 Task: Create a rule when custom fields attachments is set to a date Less than 1 hours ago by me.
Action: Mouse moved to (1147, 92)
Screenshot: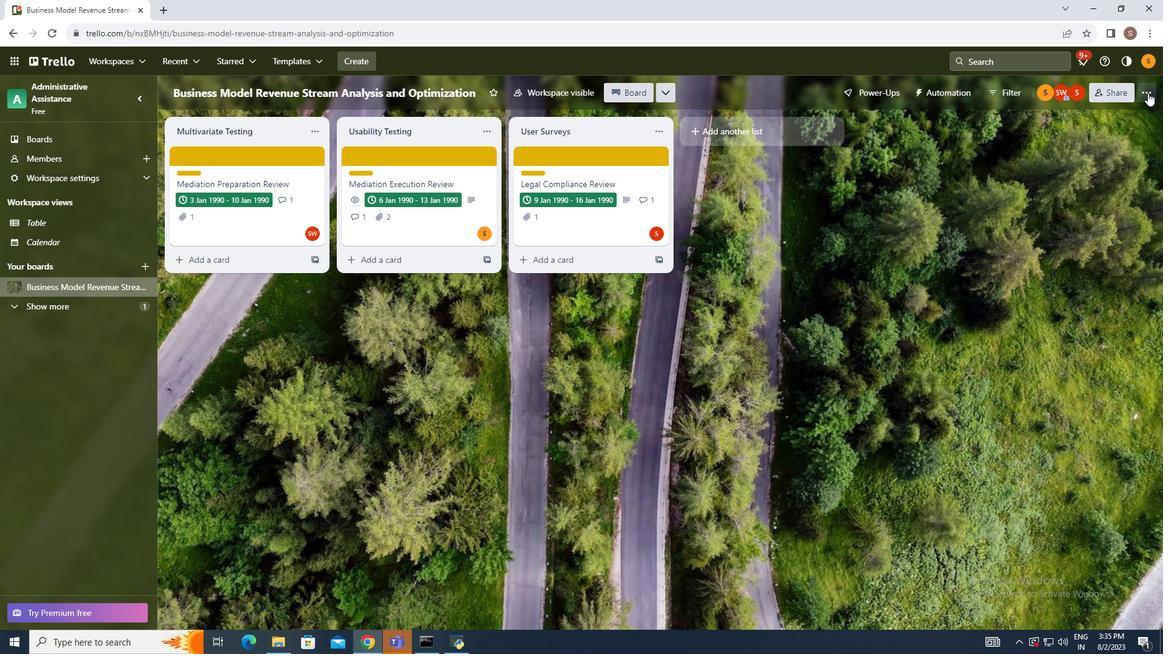 
Action: Mouse pressed left at (1147, 92)
Screenshot: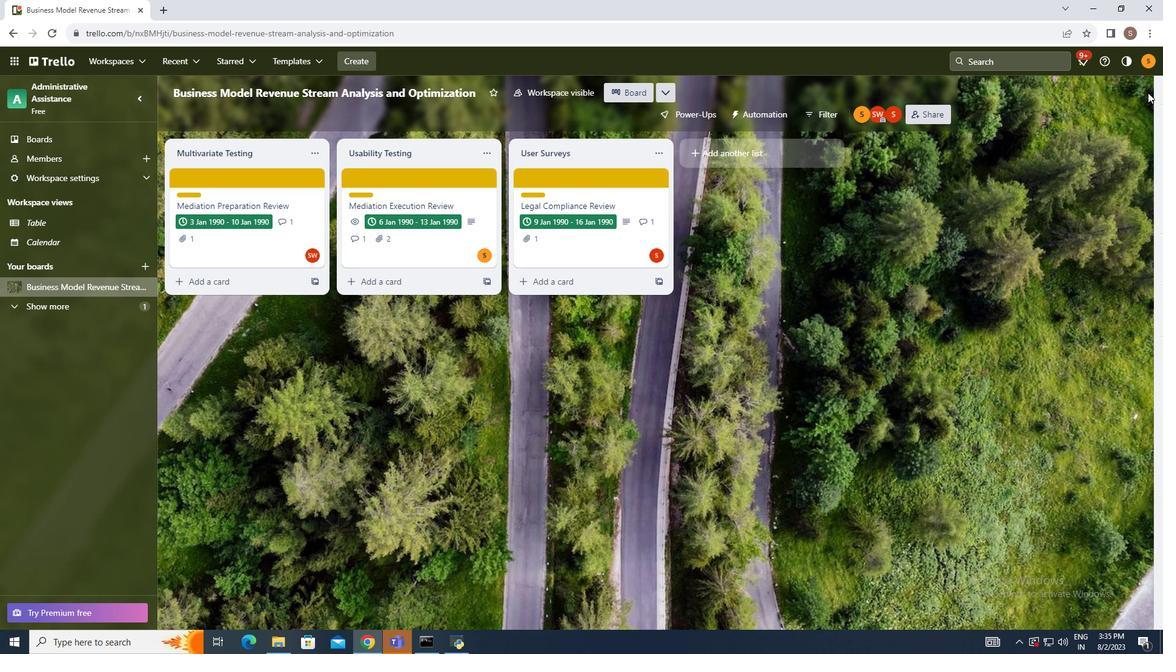 
Action: Mouse moved to (1060, 260)
Screenshot: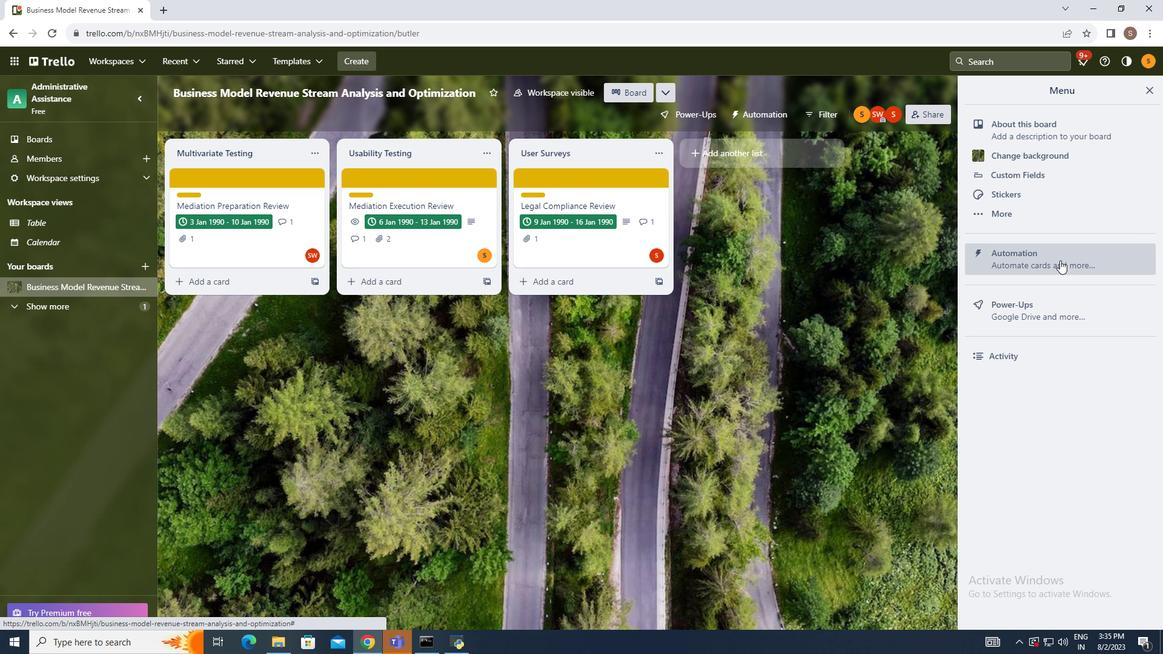 
Action: Mouse pressed left at (1060, 260)
Screenshot: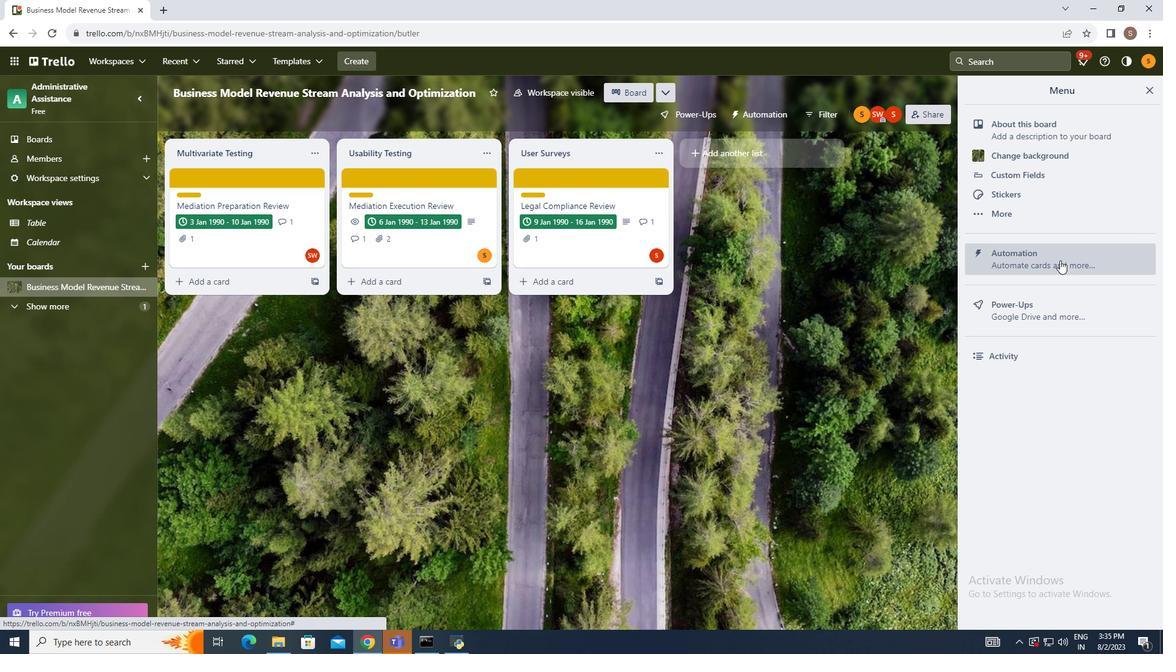 
Action: Mouse moved to (250, 216)
Screenshot: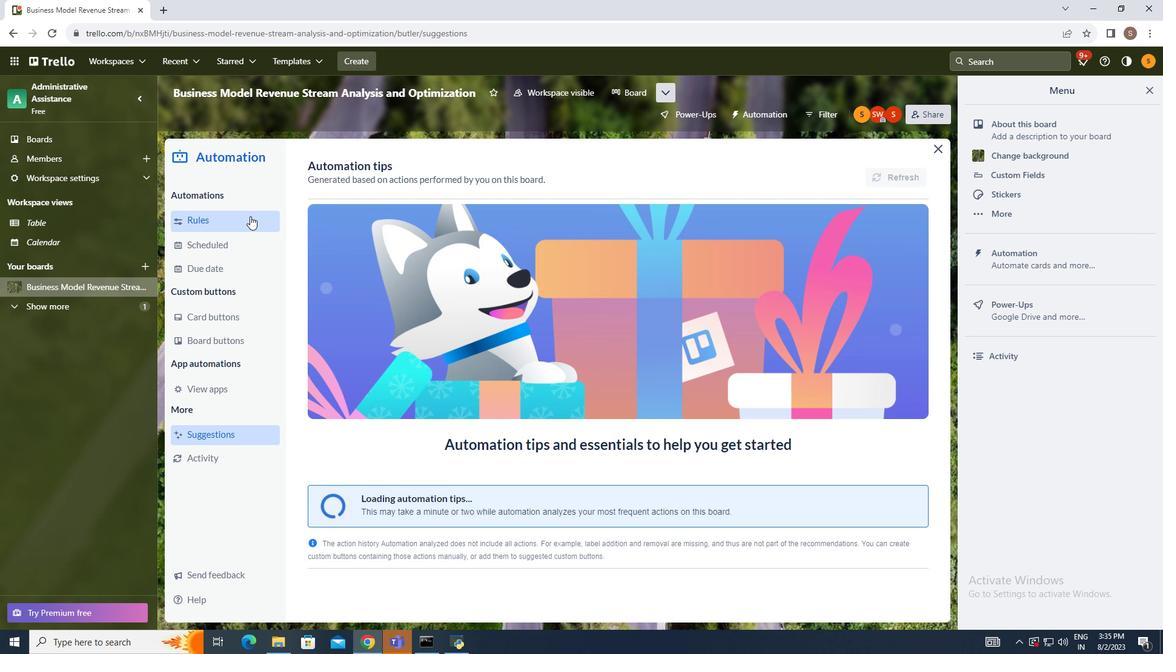 
Action: Mouse pressed left at (250, 216)
Screenshot: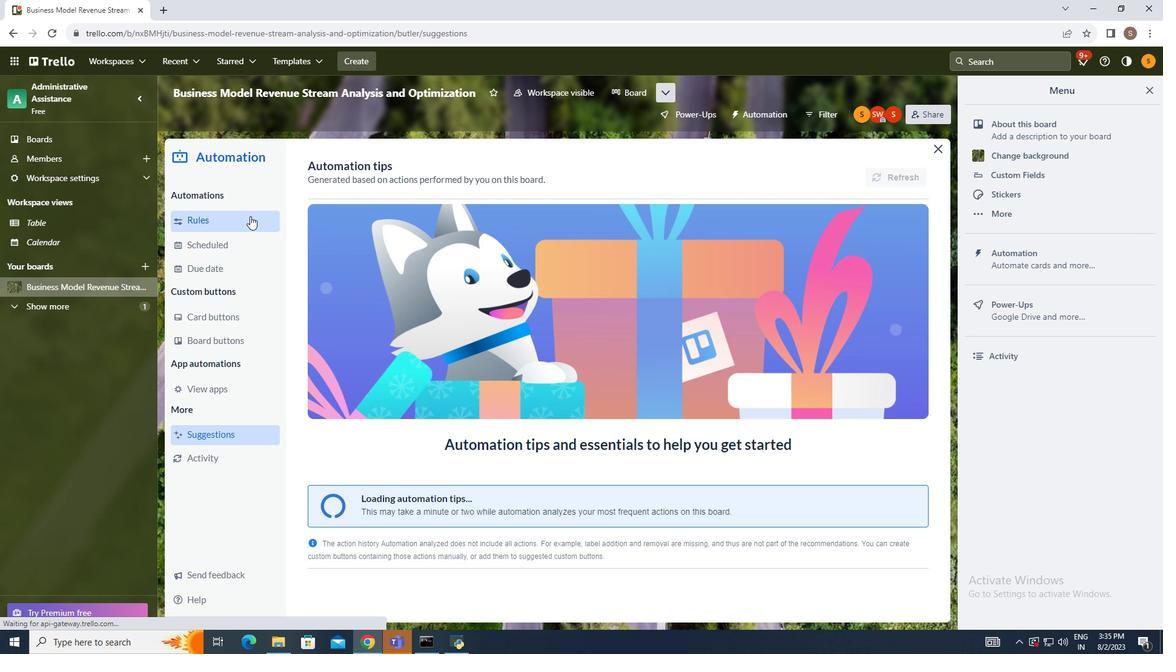 
Action: Mouse moved to (826, 168)
Screenshot: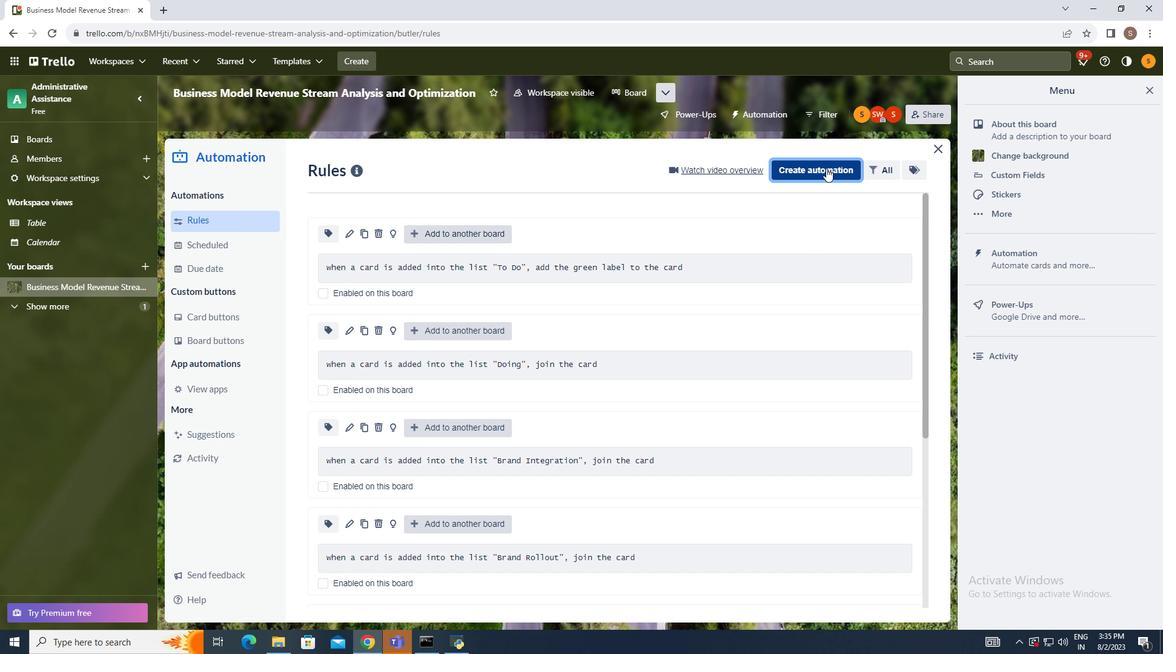 
Action: Mouse pressed left at (826, 168)
Screenshot: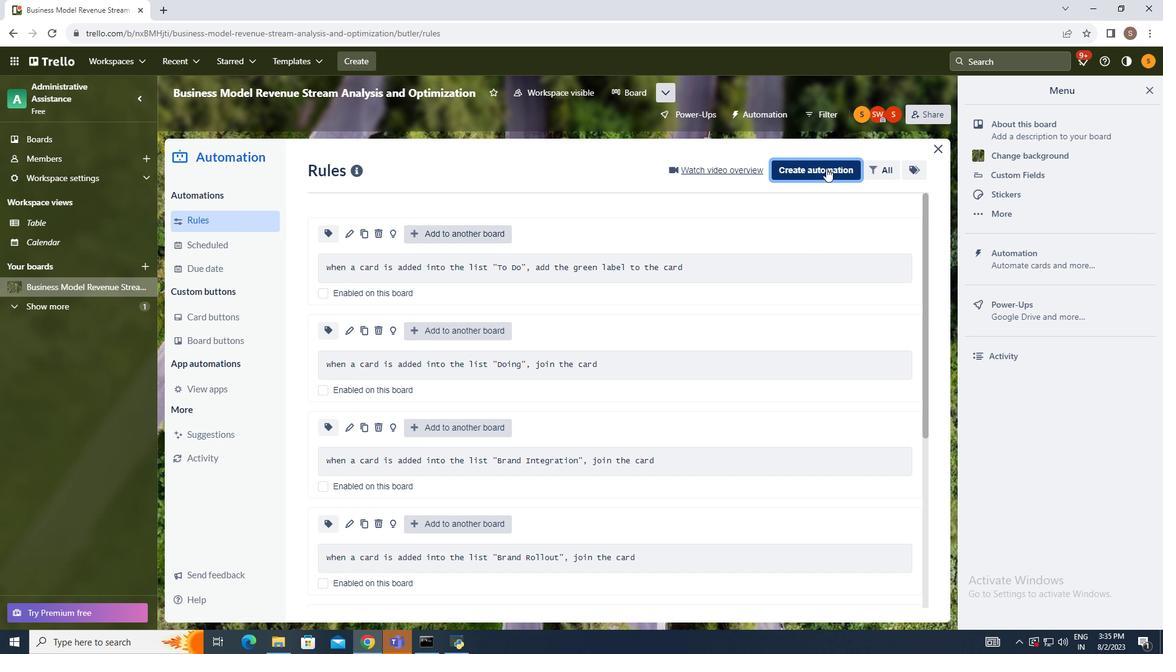 
Action: Mouse moved to (626, 287)
Screenshot: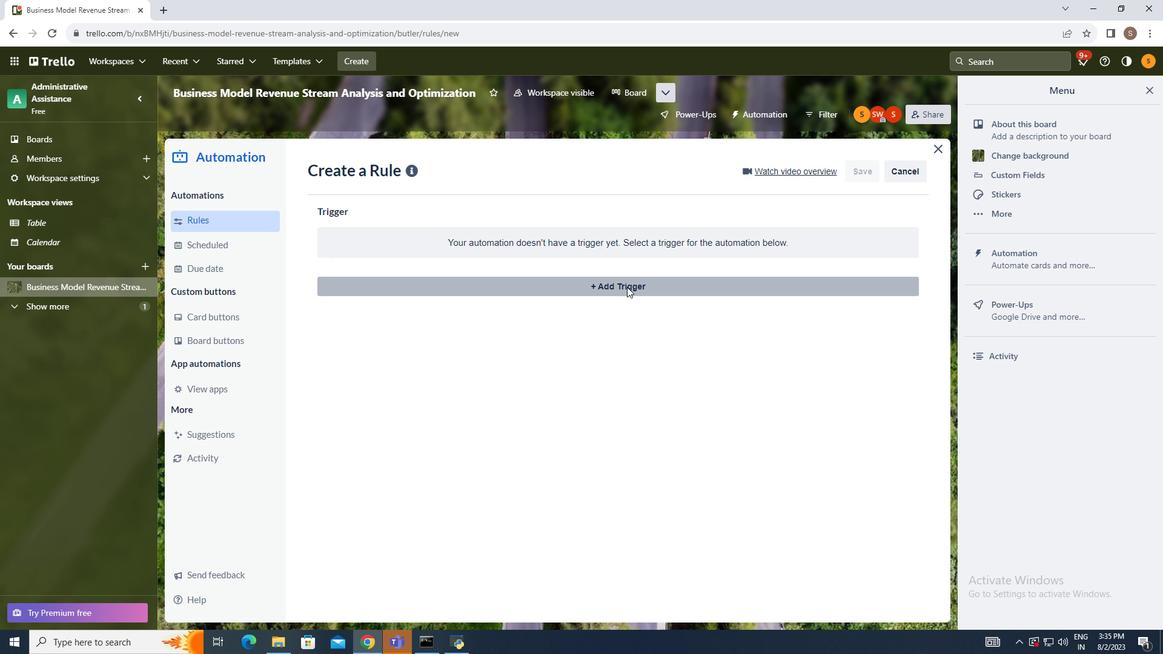 
Action: Mouse pressed left at (626, 287)
Screenshot: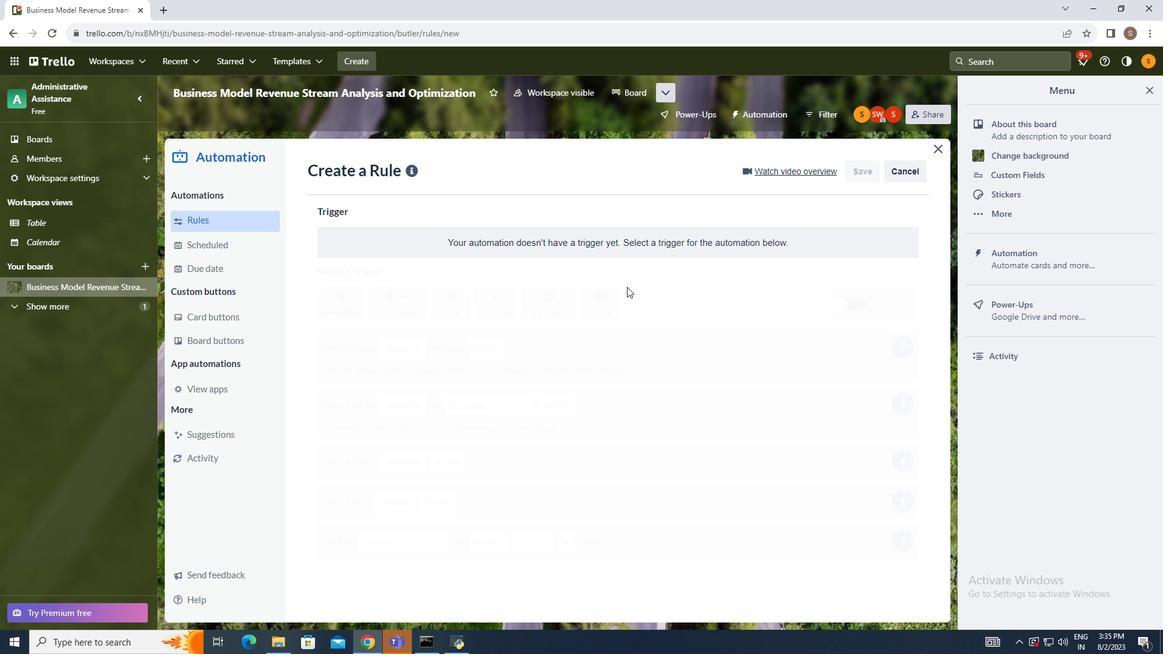
Action: Mouse moved to (601, 330)
Screenshot: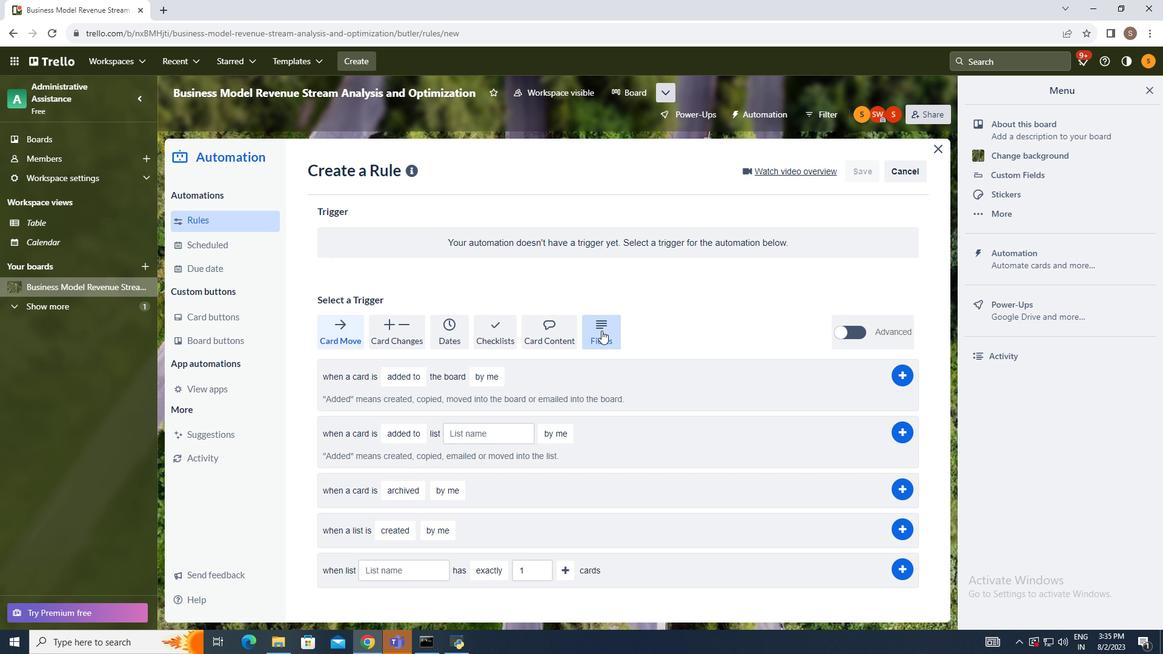 
Action: Mouse pressed left at (601, 330)
Screenshot: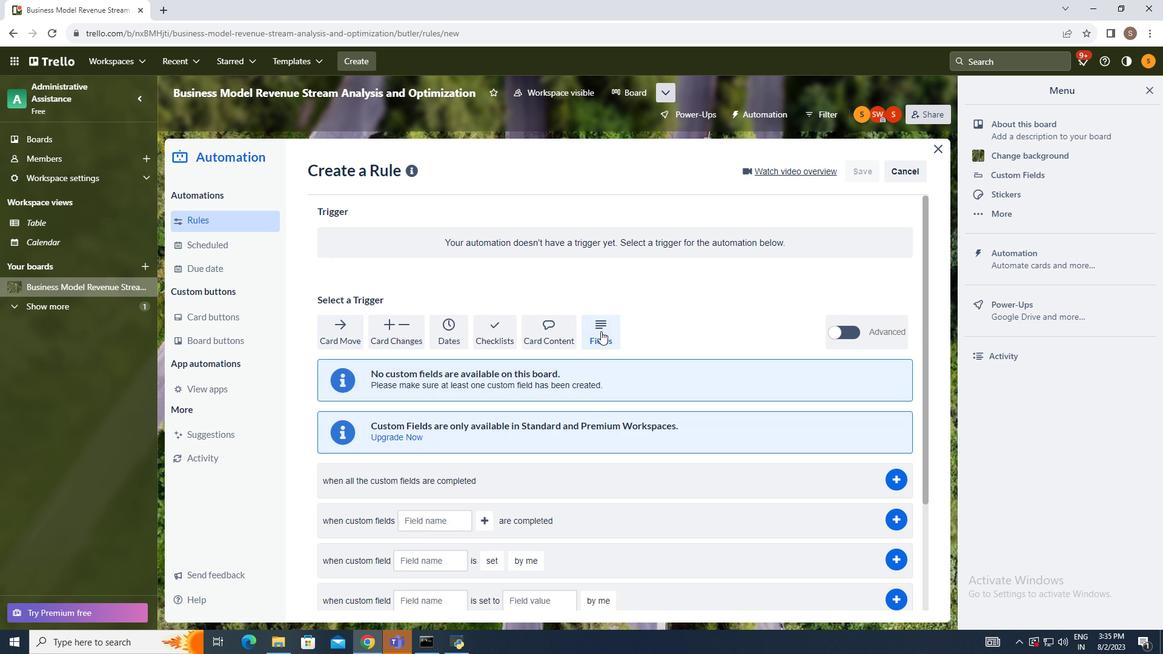 
Action: Mouse moved to (600, 362)
Screenshot: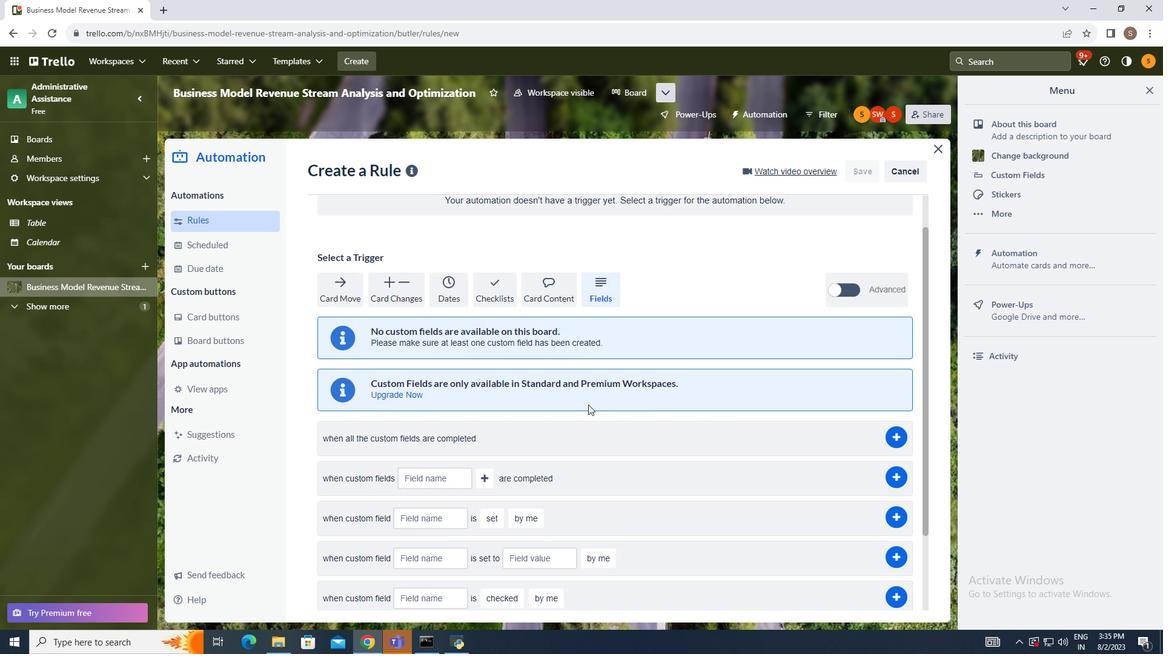 
Action: Mouse scrolled (600, 362) with delta (0, 0)
Screenshot: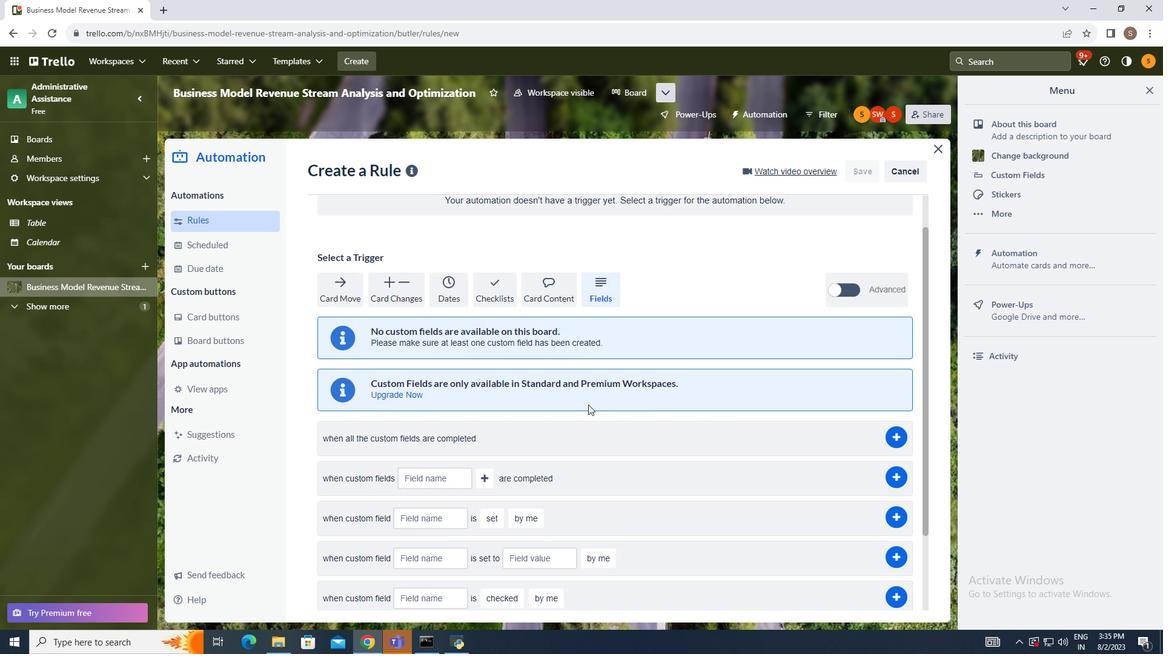 
Action: Mouse moved to (589, 394)
Screenshot: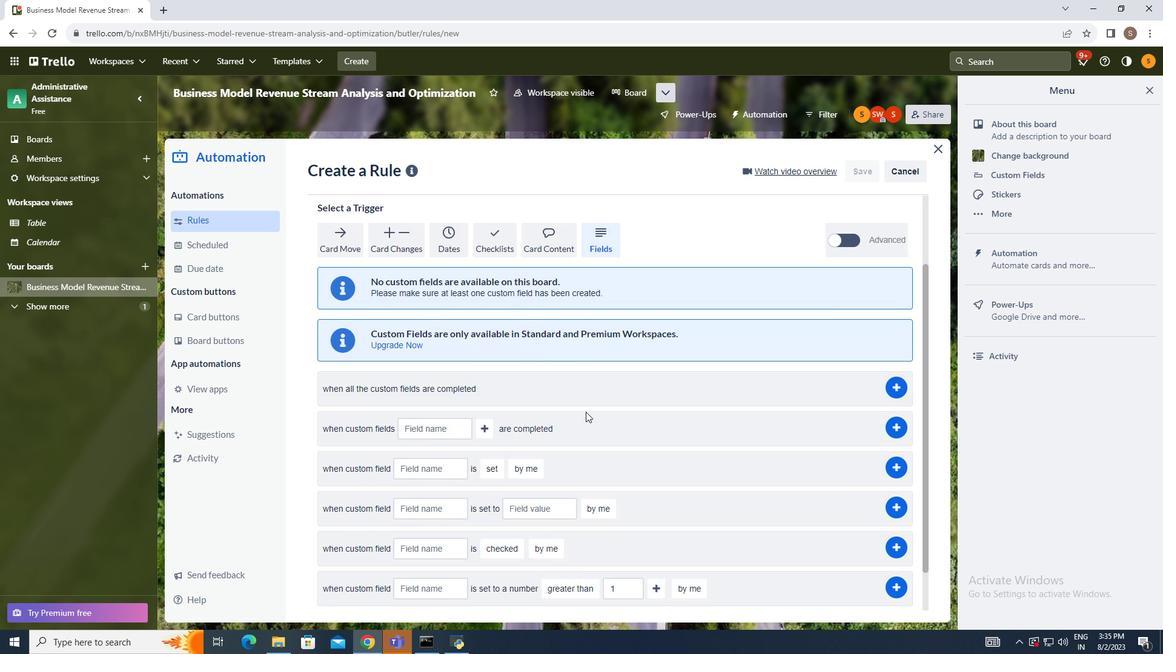 
Action: Mouse scrolled (589, 393) with delta (0, 0)
Screenshot: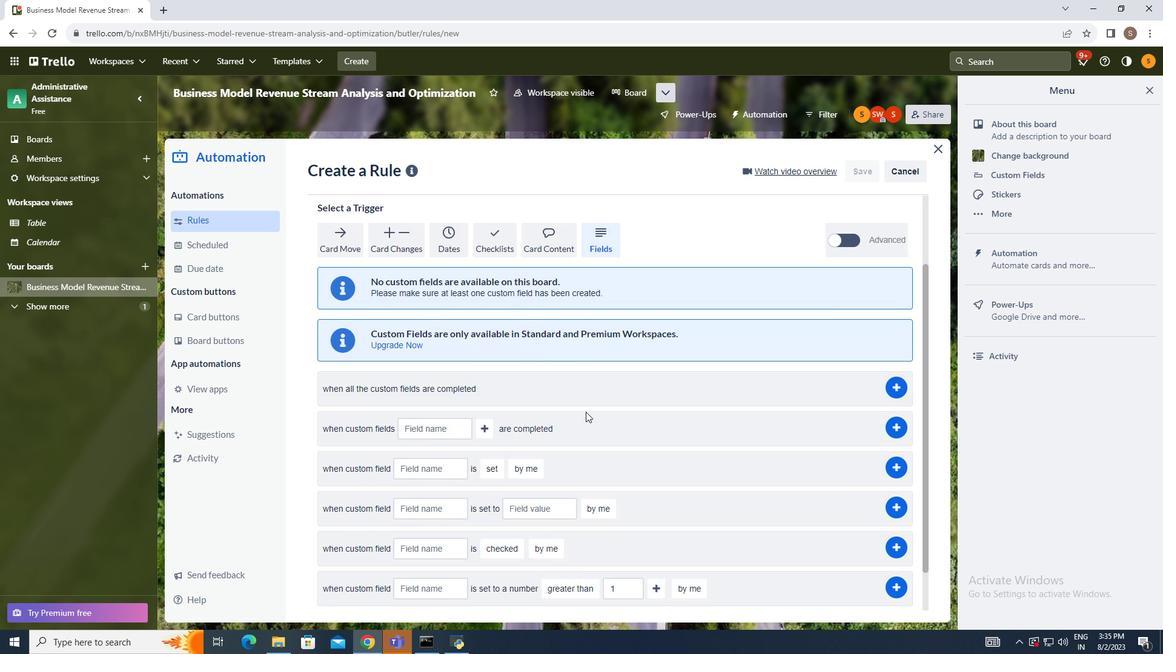 
Action: Mouse moved to (588, 399)
Screenshot: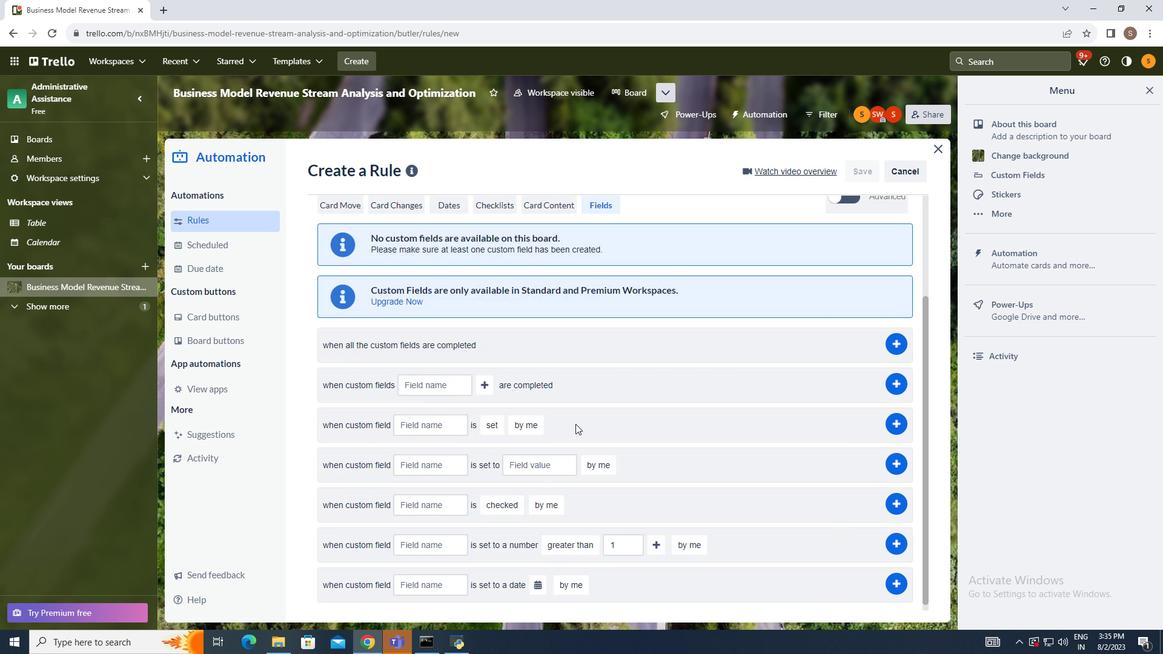 
Action: Mouse scrolled (588, 399) with delta (0, 0)
Screenshot: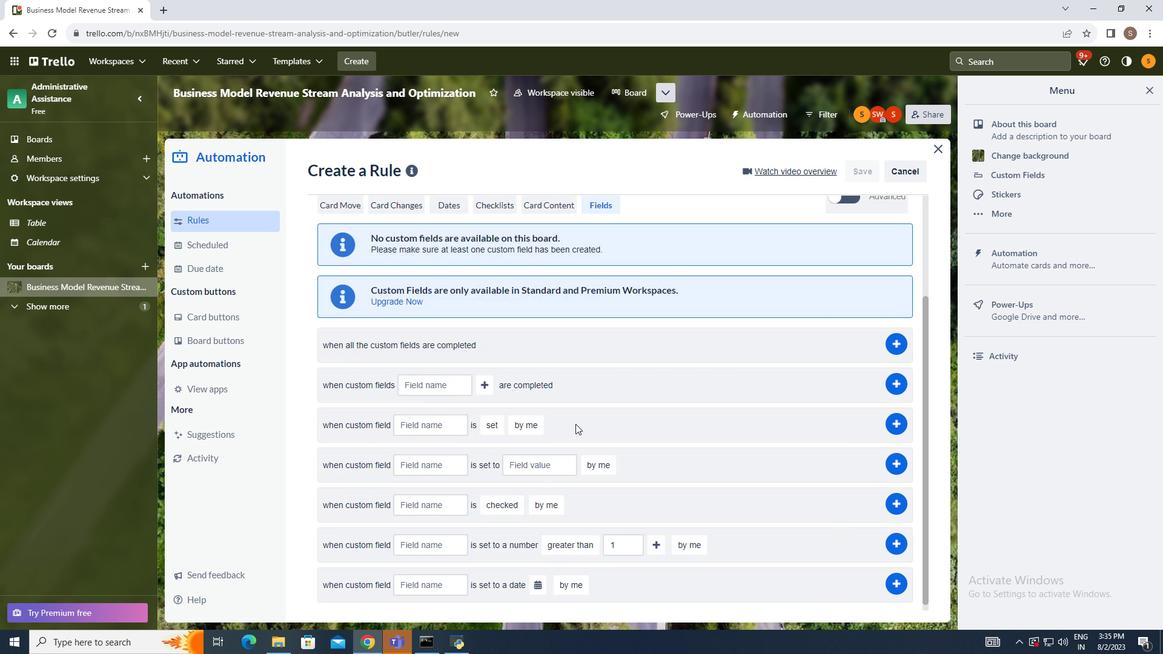 
Action: Mouse moved to (587, 406)
Screenshot: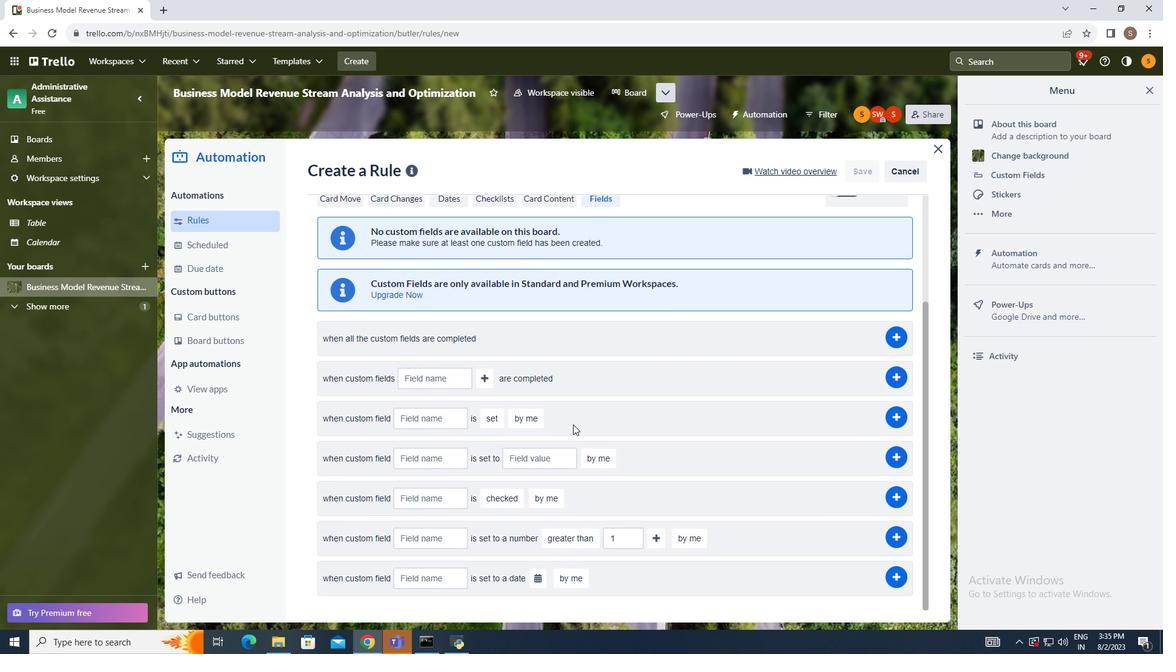 
Action: Mouse scrolled (587, 405) with delta (0, 0)
Screenshot: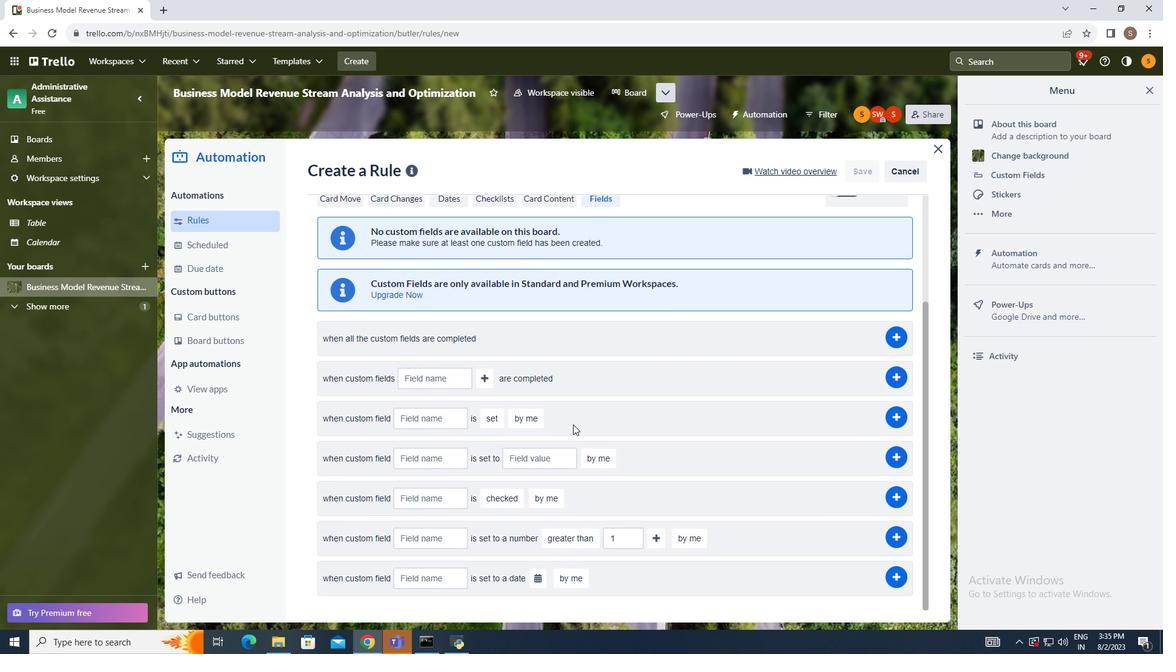 
Action: Mouse moved to (585, 412)
Screenshot: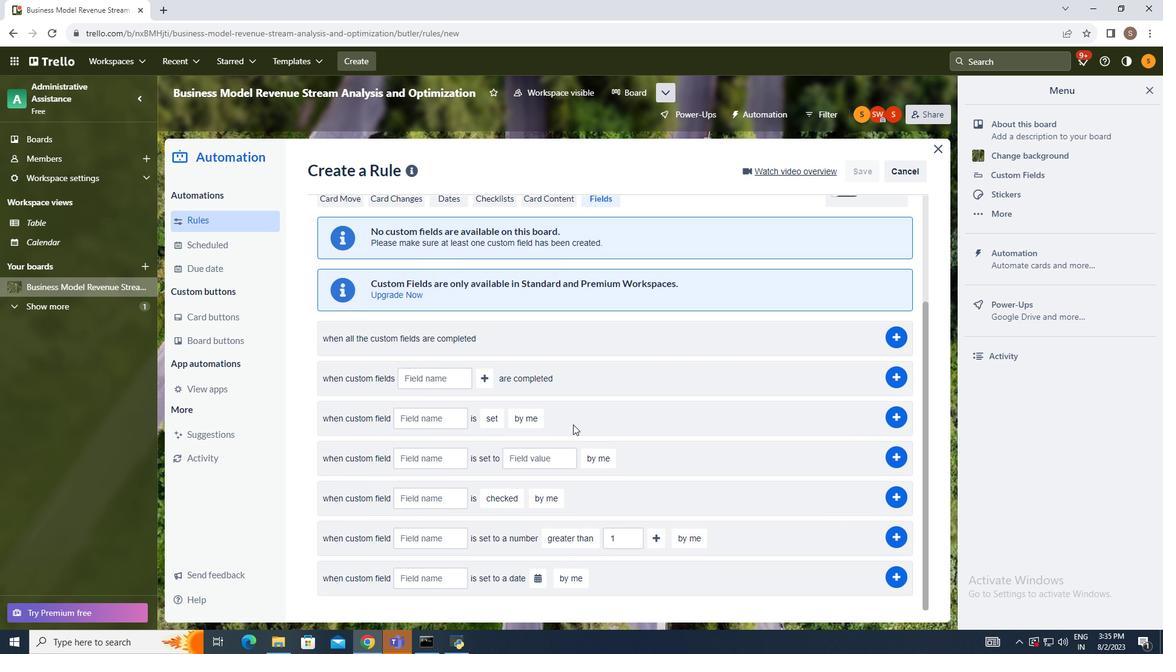 
Action: Mouse scrolled (585, 411) with delta (0, 0)
Screenshot: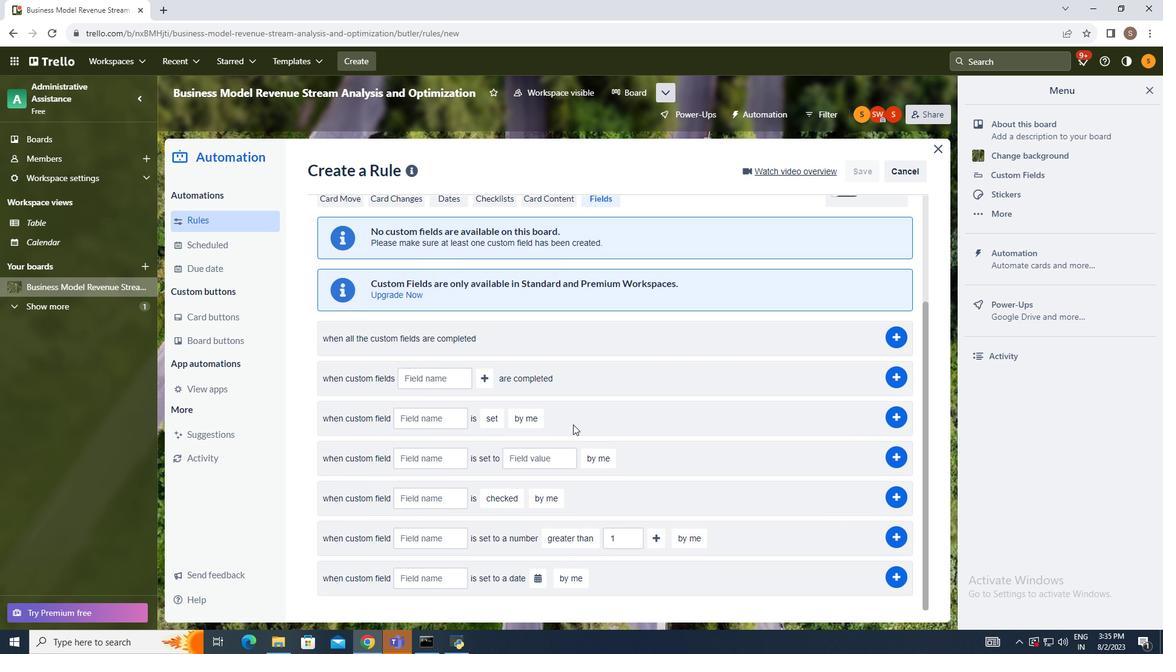 
Action: Mouse moved to (422, 585)
Screenshot: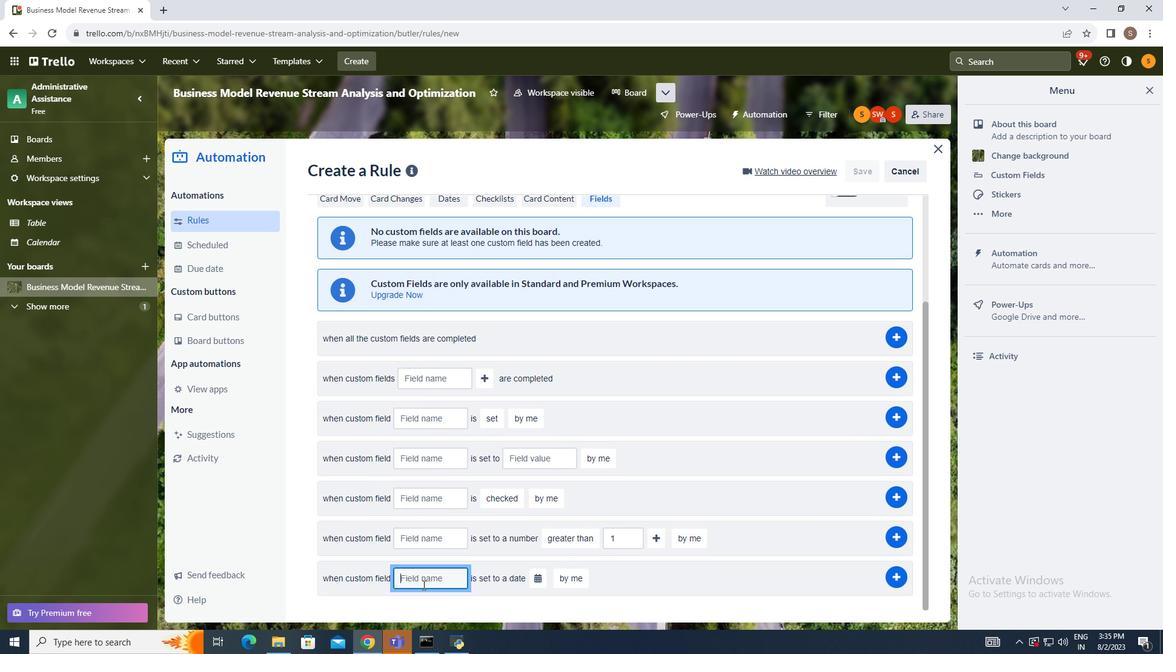 
Action: Mouse pressed left at (422, 585)
Screenshot: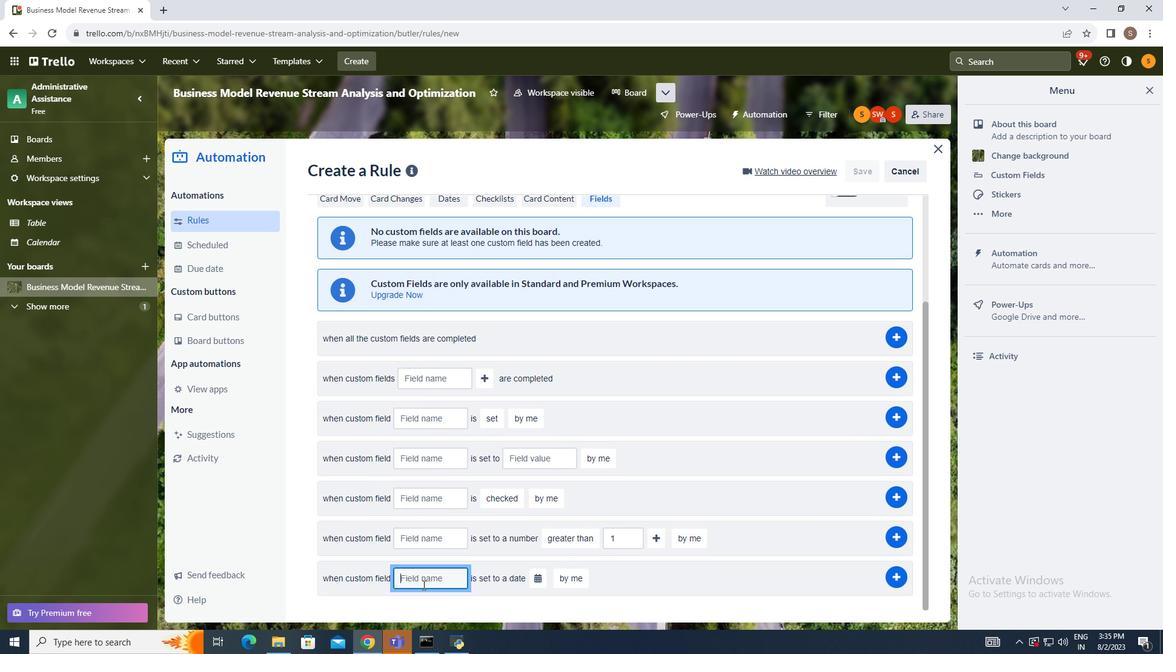 
Action: Key pressed attachments
Screenshot: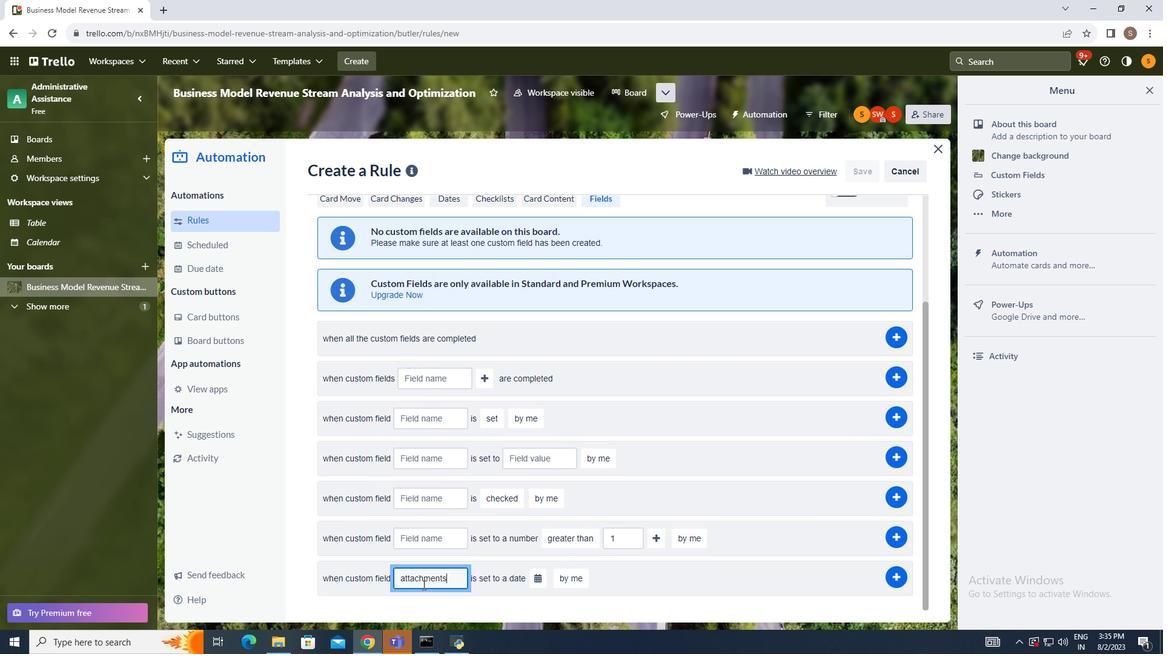 
Action: Mouse moved to (536, 582)
Screenshot: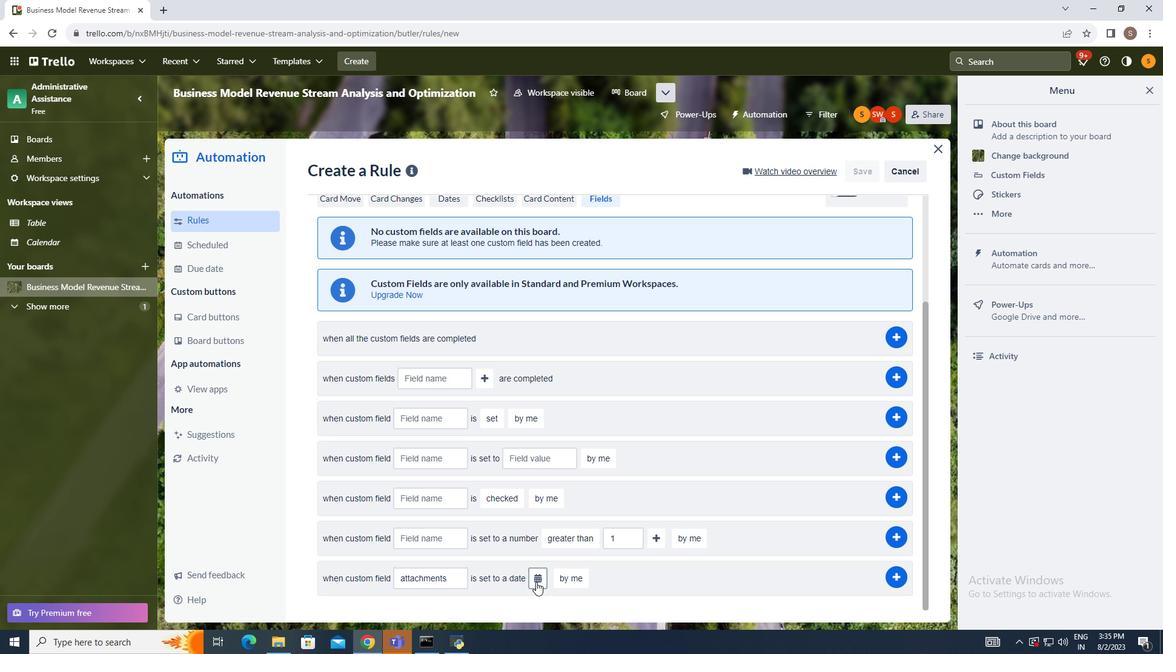 
Action: Mouse pressed left at (536, 582)
Screenshot: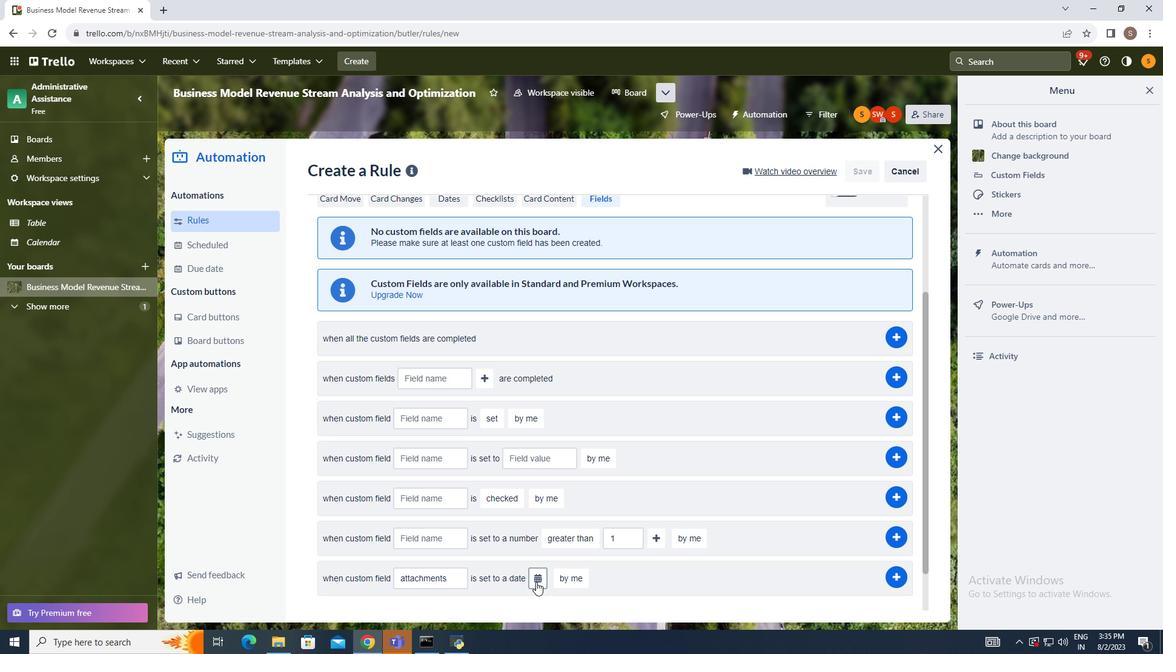 
Action: Mouse moved to (530, 583)
Screenshot: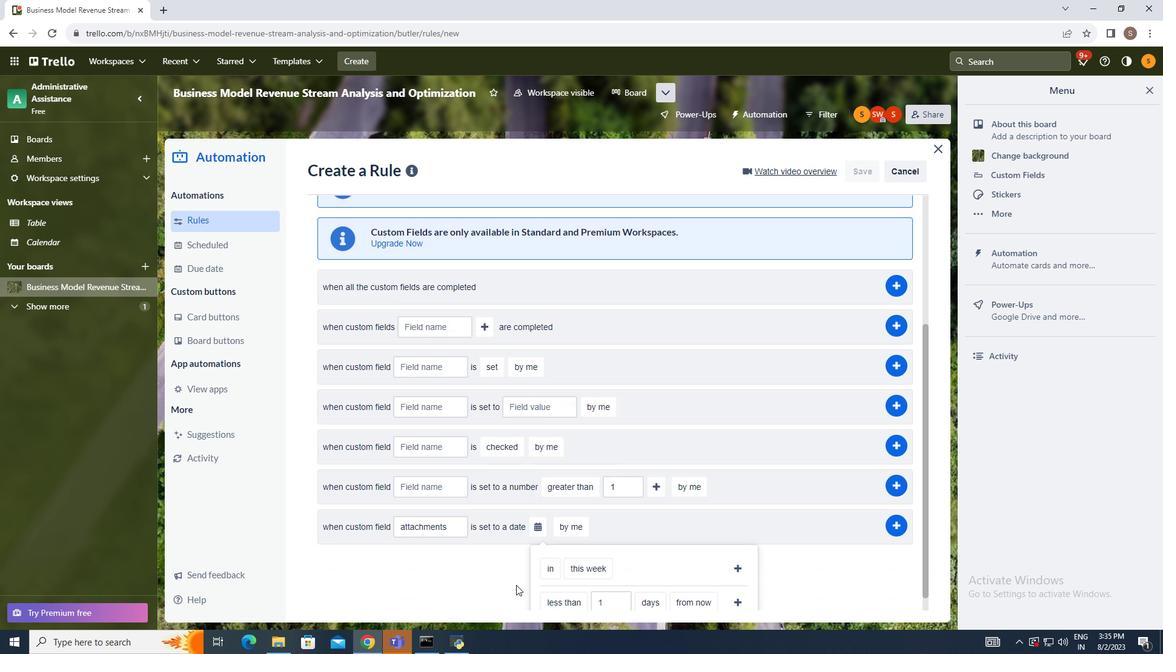 
Action: Mouse scrolled (530, 582) with delta (0, 0)
Screenshot: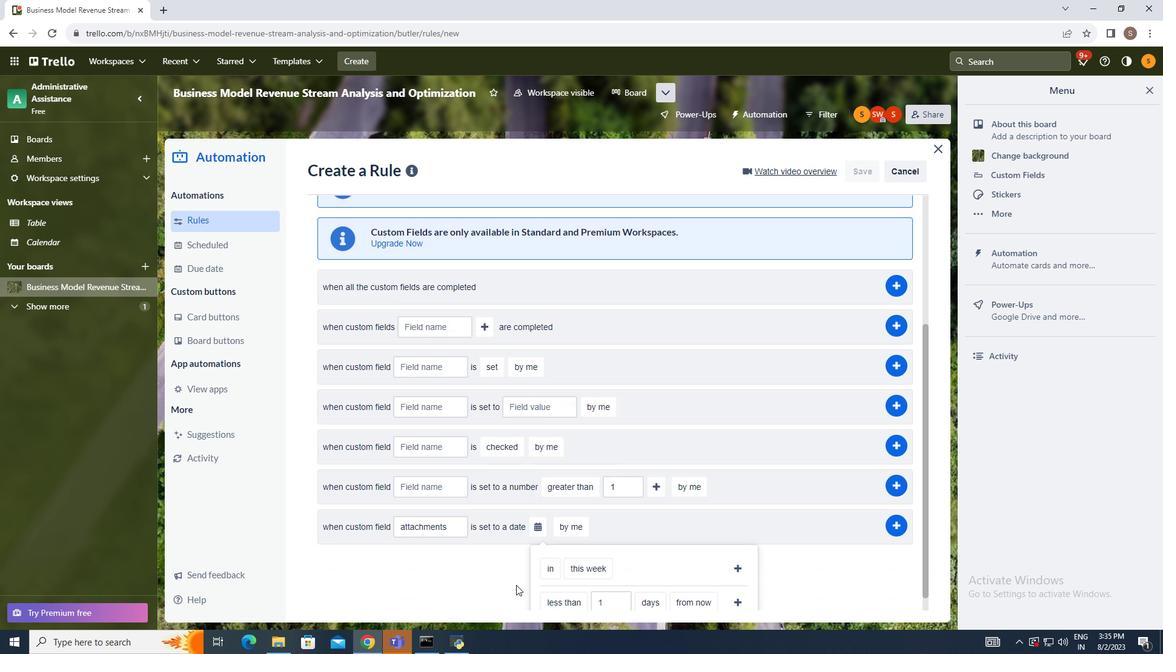 
Action: Mouse moved to (520, 585)
Screenshot: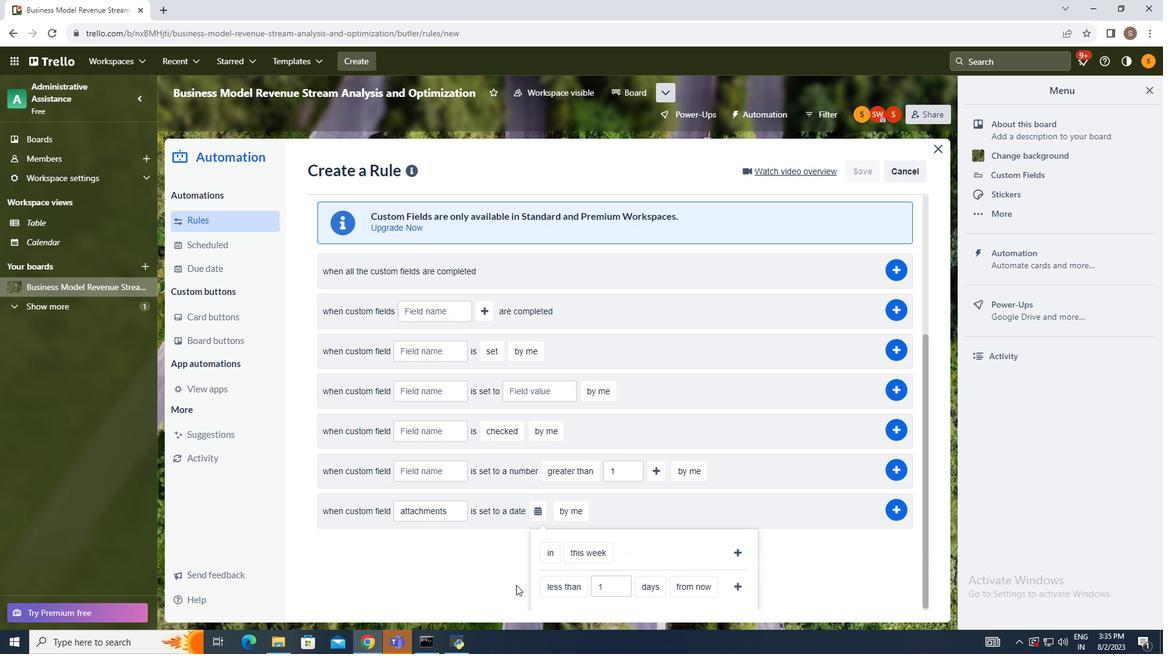 
Action: Mouse scrolled (520, 584) with delta (0, 0)
Screenshot: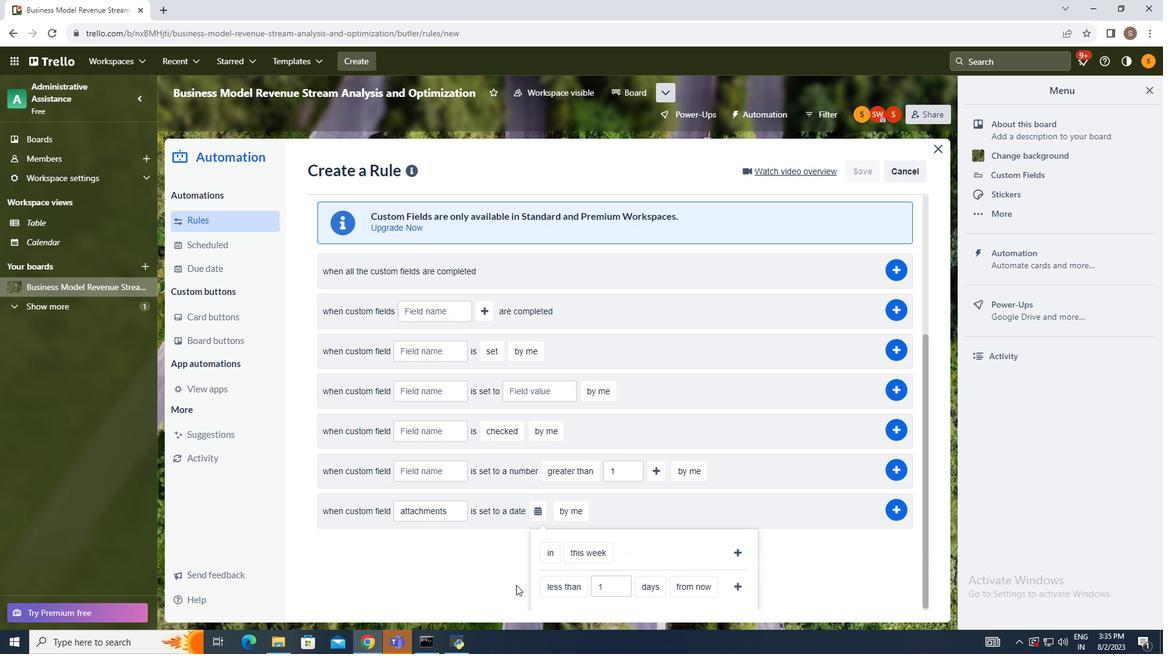 
Action: Mouse moved to (513, 584)
Screenshot: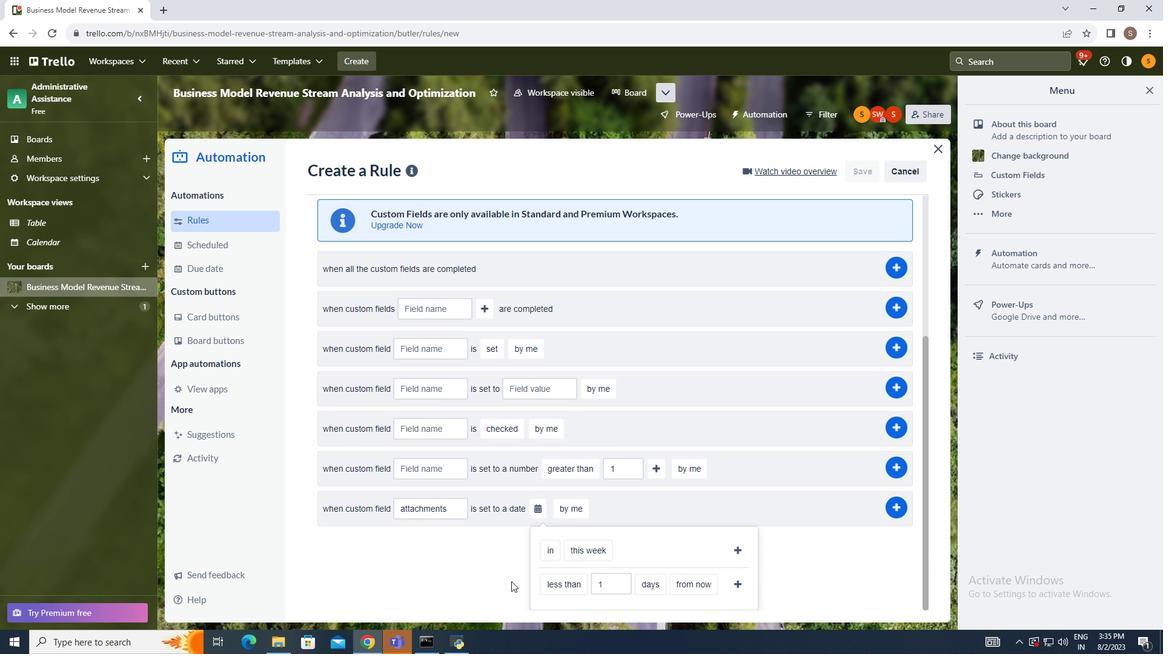 
Action: Mouse scrolled (515, 585) with delta (0, 0)
Screenshot: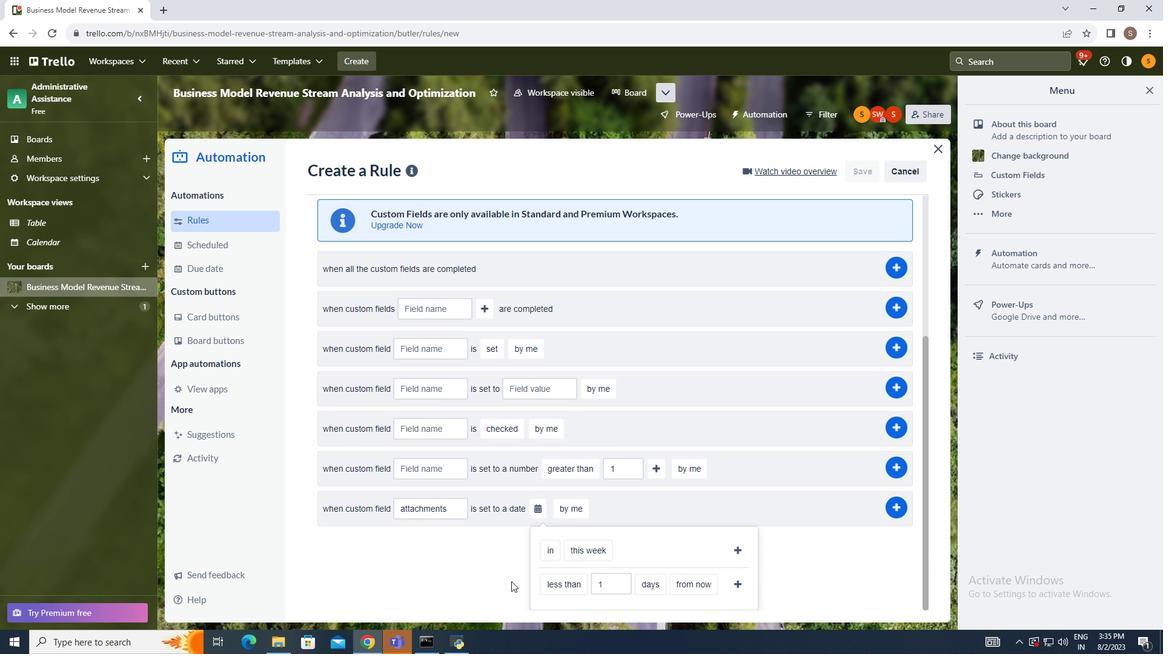 
Action: Mouse scrolled (513, 583) with delta (0, 0)
Screenshot: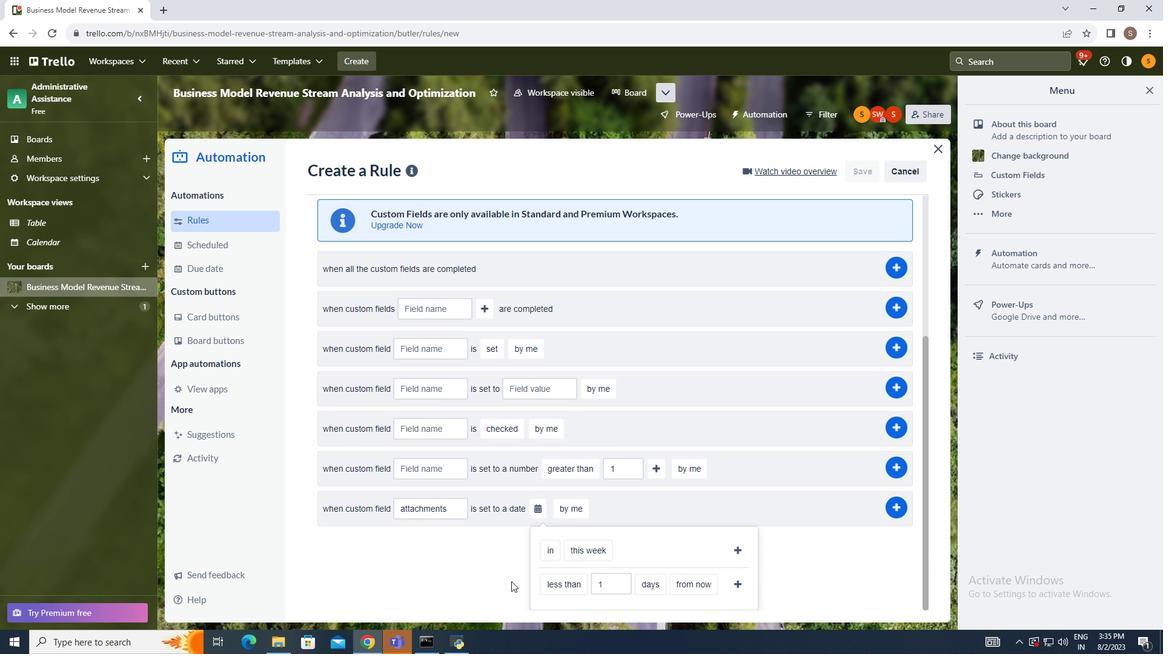
Action: Mouse moved to (557, 583)
Screenshot: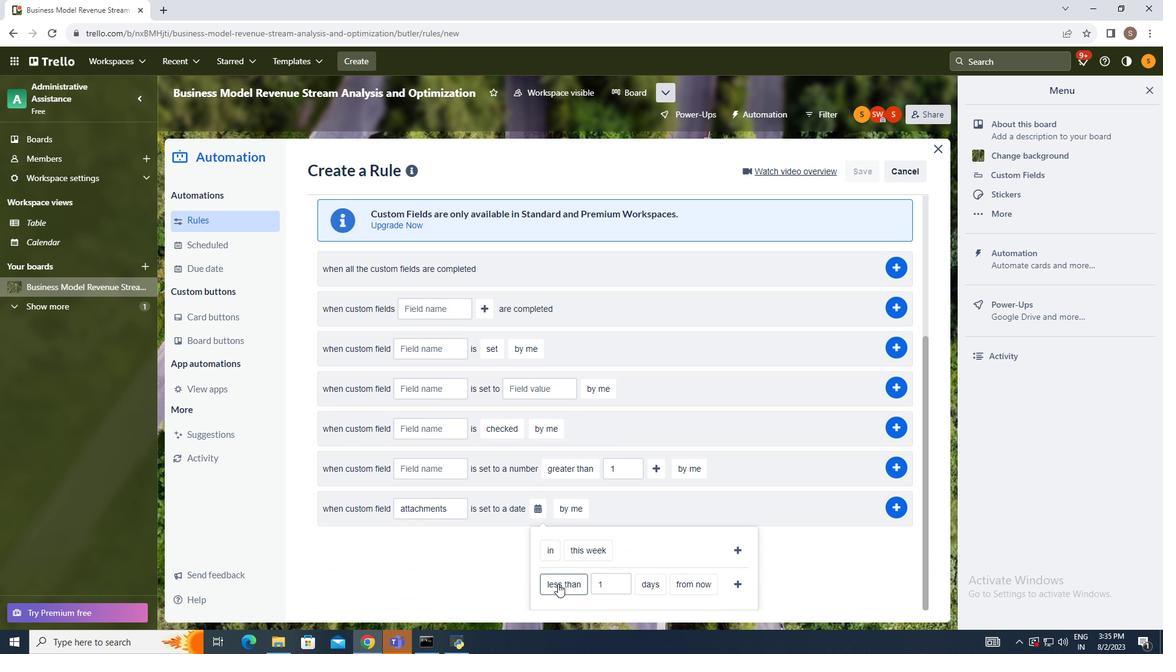 
Action: Mouse pressed left at (557, 583)
Screenshot: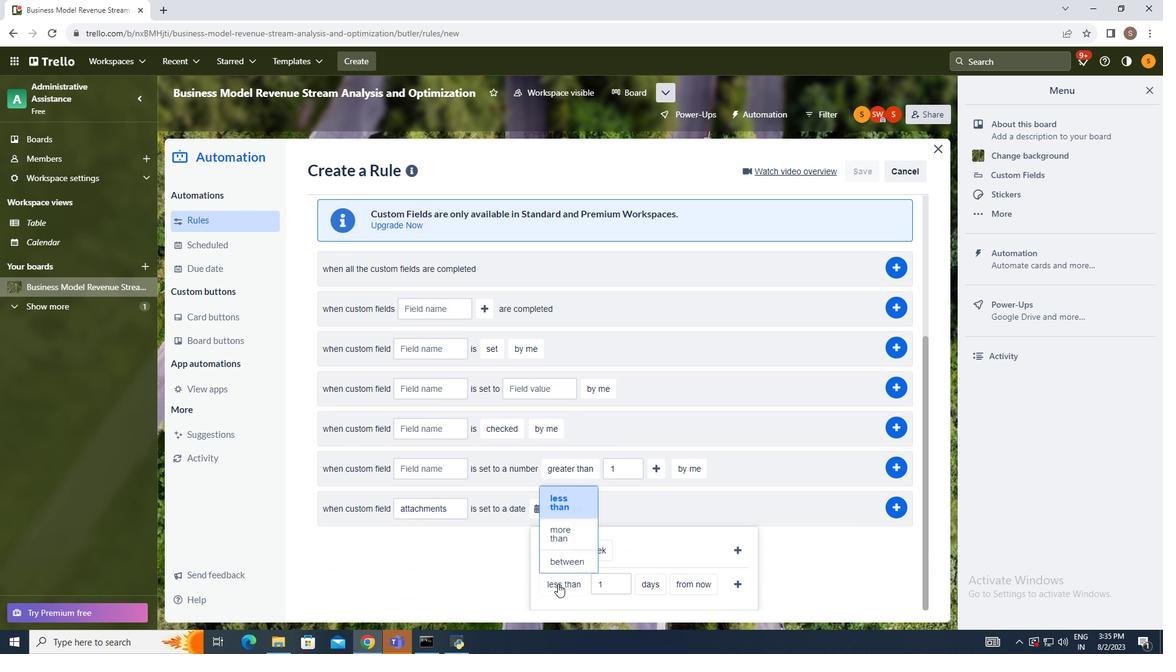 
Action: Mouse moved to (562, 499)
Screenshot: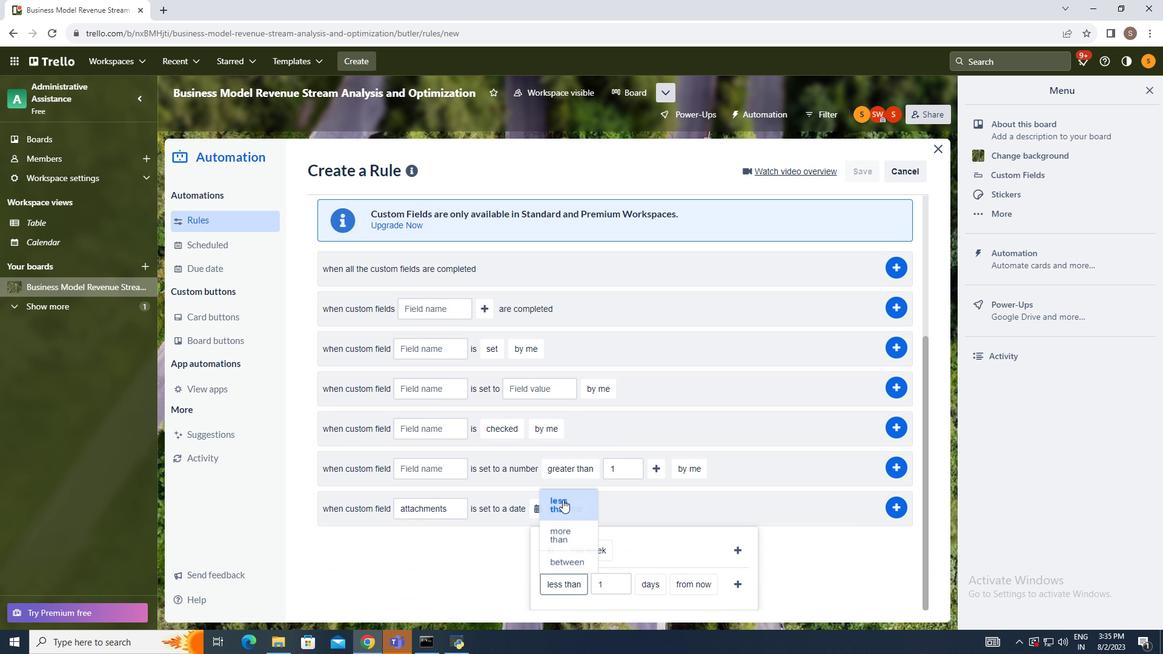 
Action: Mouse pressed left at (562, 499)
Screenshot: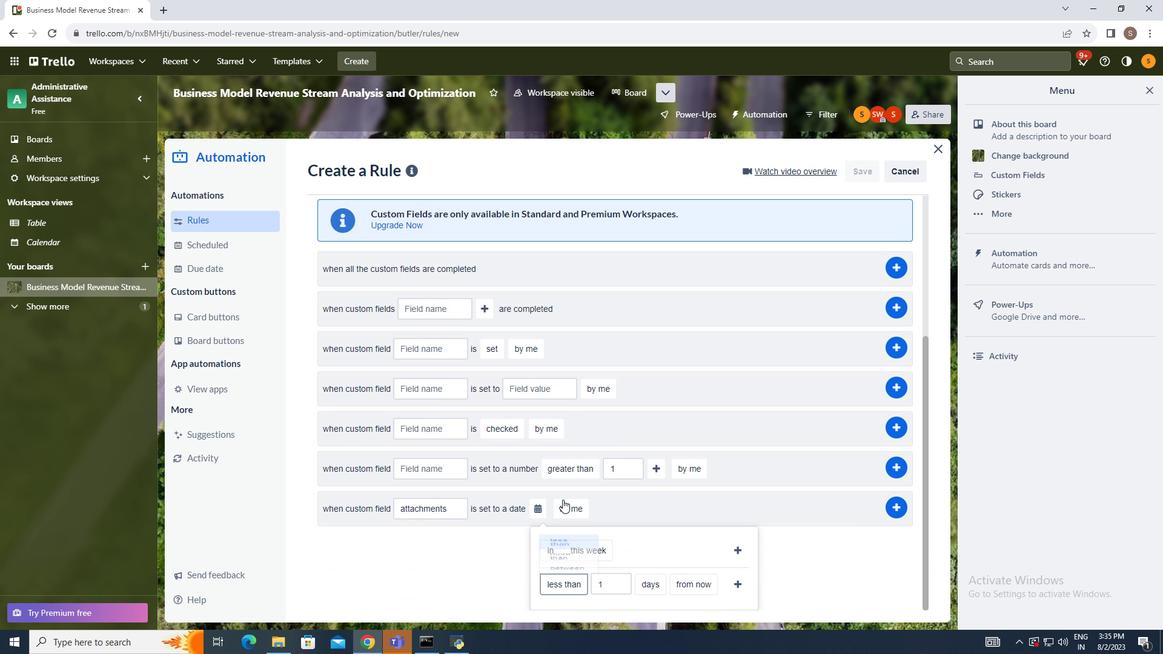
Action: Mouse moved to (645, 579)
Screenshot: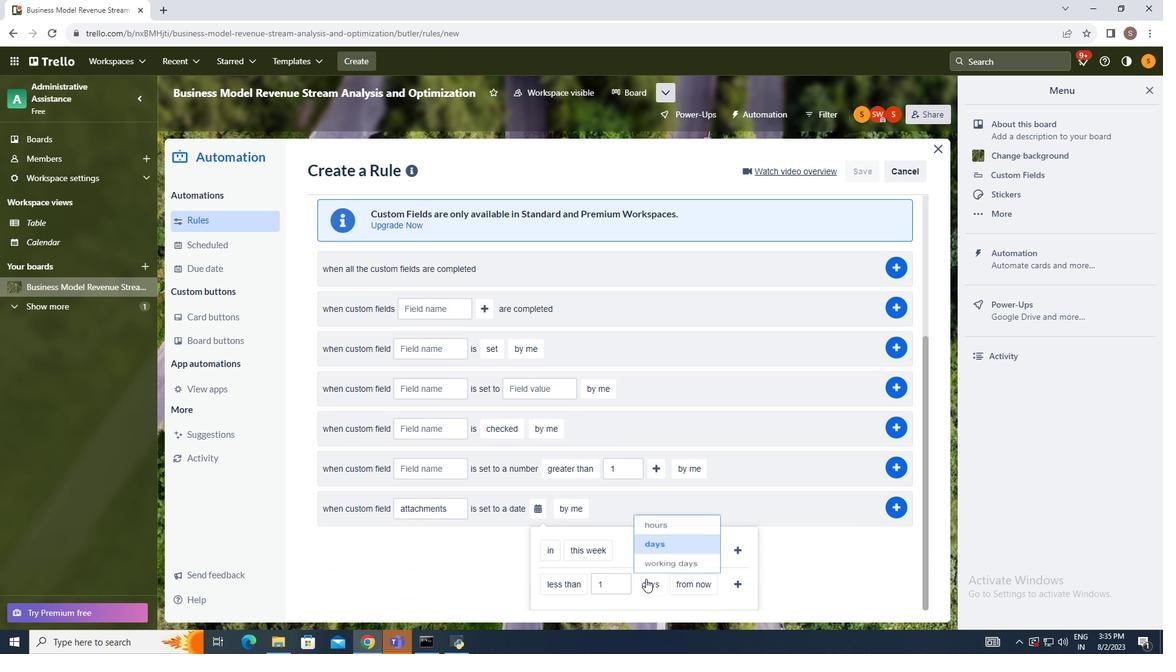 
Action: Mouse pressed left at (645, 579)
Screenshot: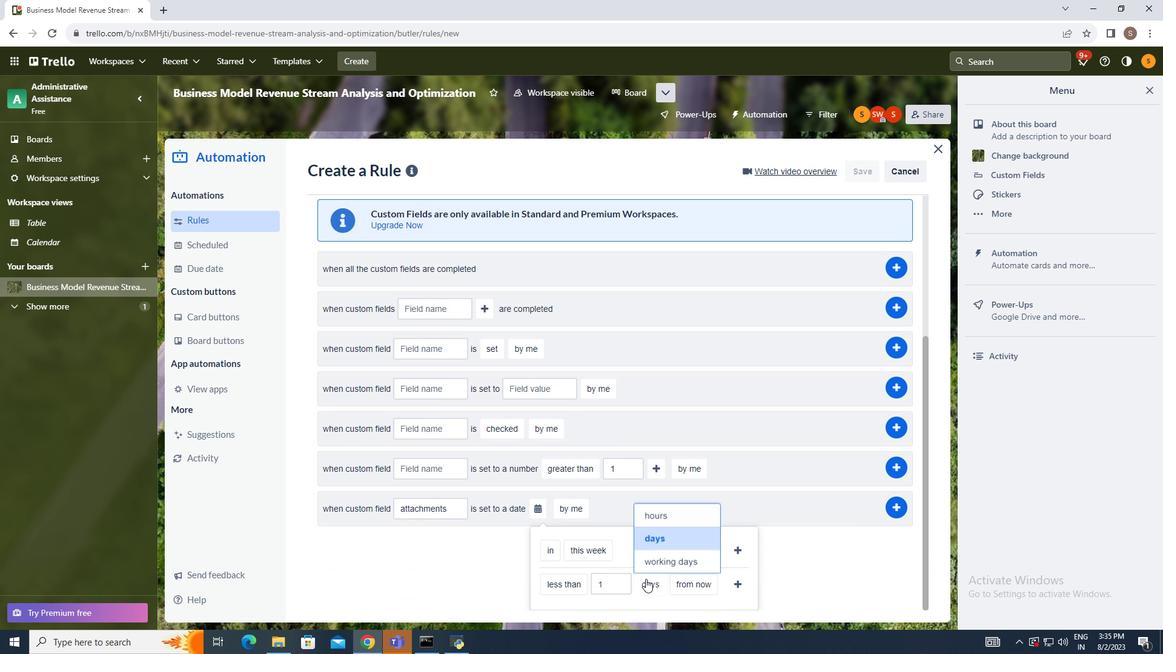 
Action: Mouse moved to (658, 506)
Screenshot: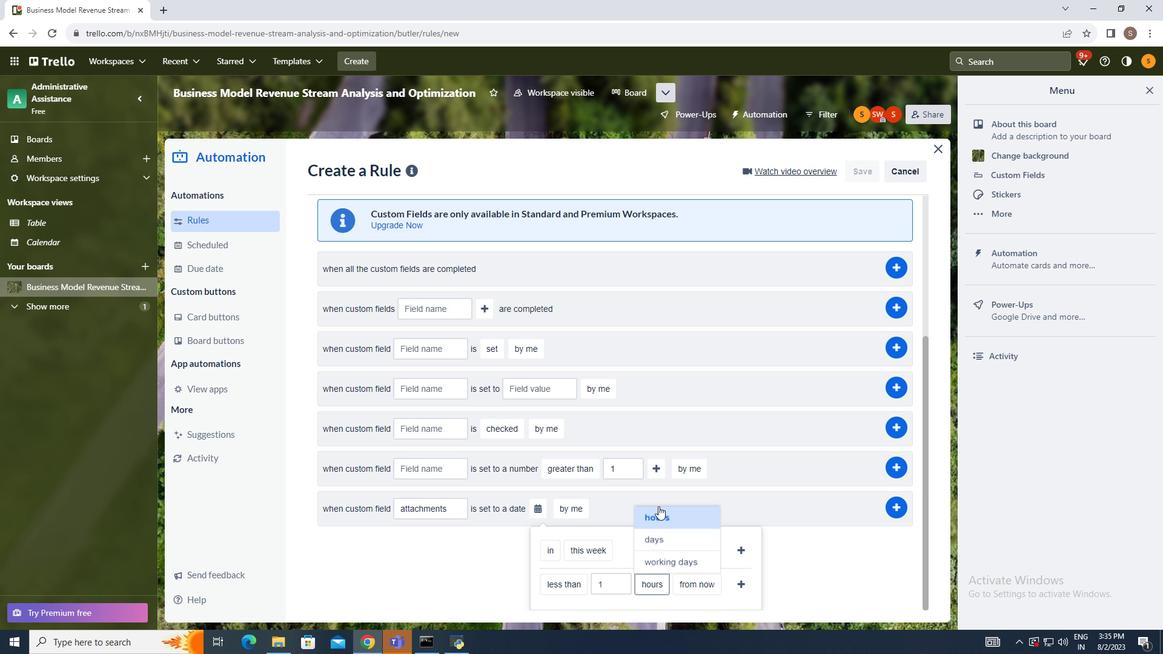 
Action: Mouse pressed left at (658, 506)
Screenshot: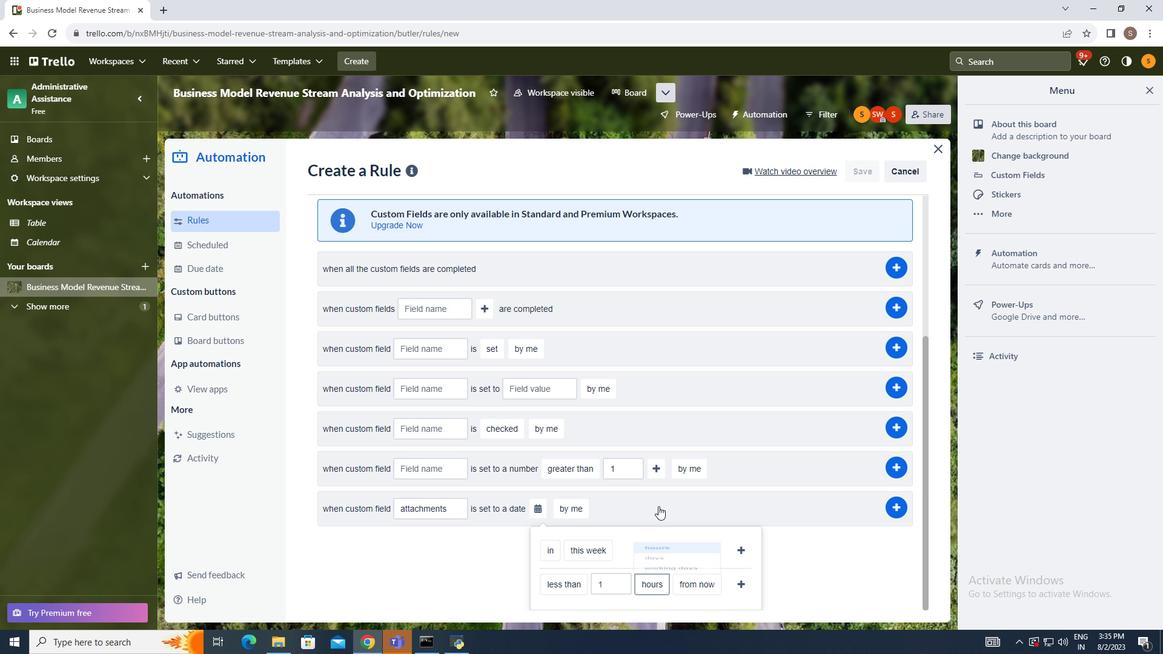 
Action: Mouse moved to (692, 586)
Screenshot: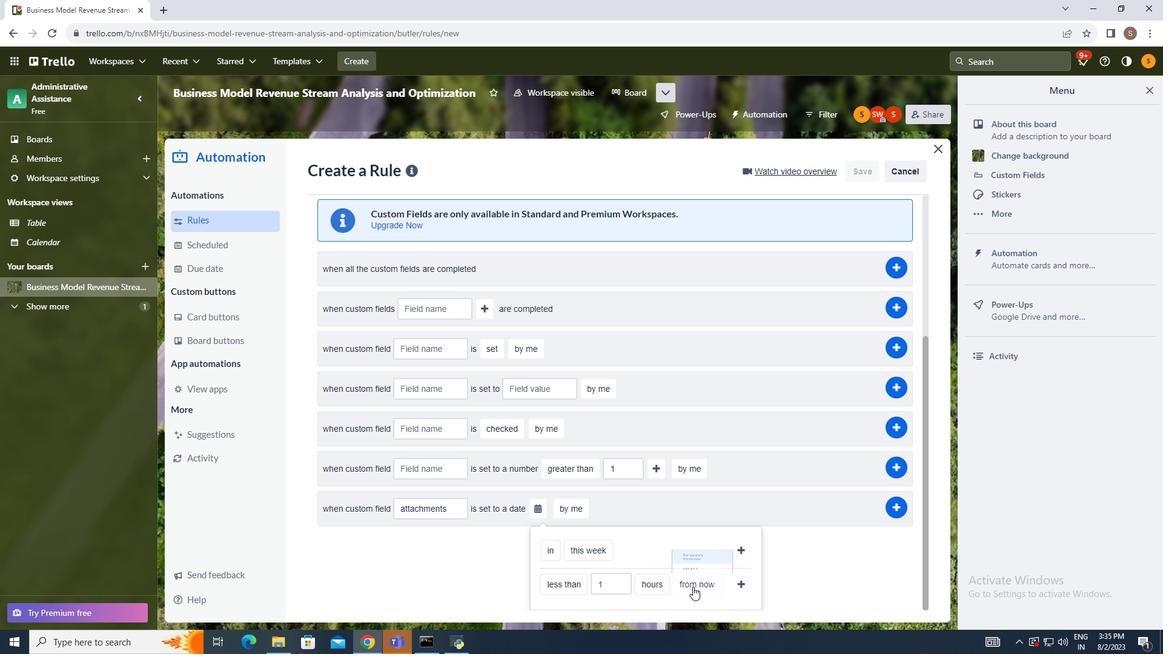 
Action: Mouse pressed left at (692, 586)
Screenshot: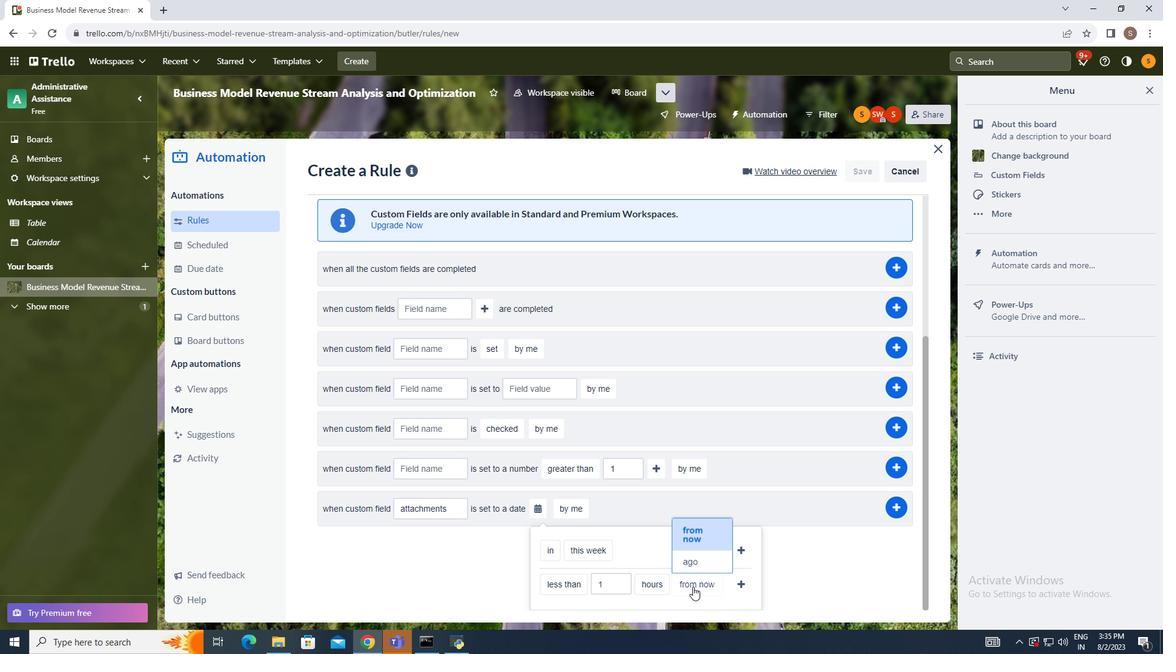
Action: Mouse moved to (691, 562)
Screenshot: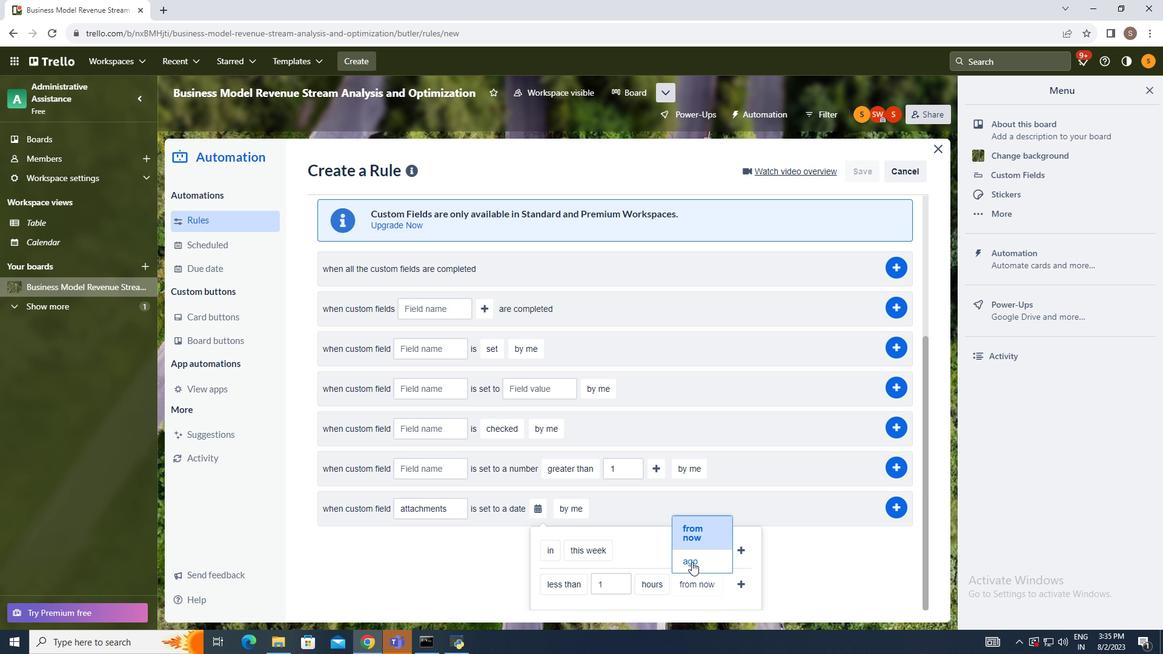 
Action: Mouse pressed left at (691, 562)
Screenshot: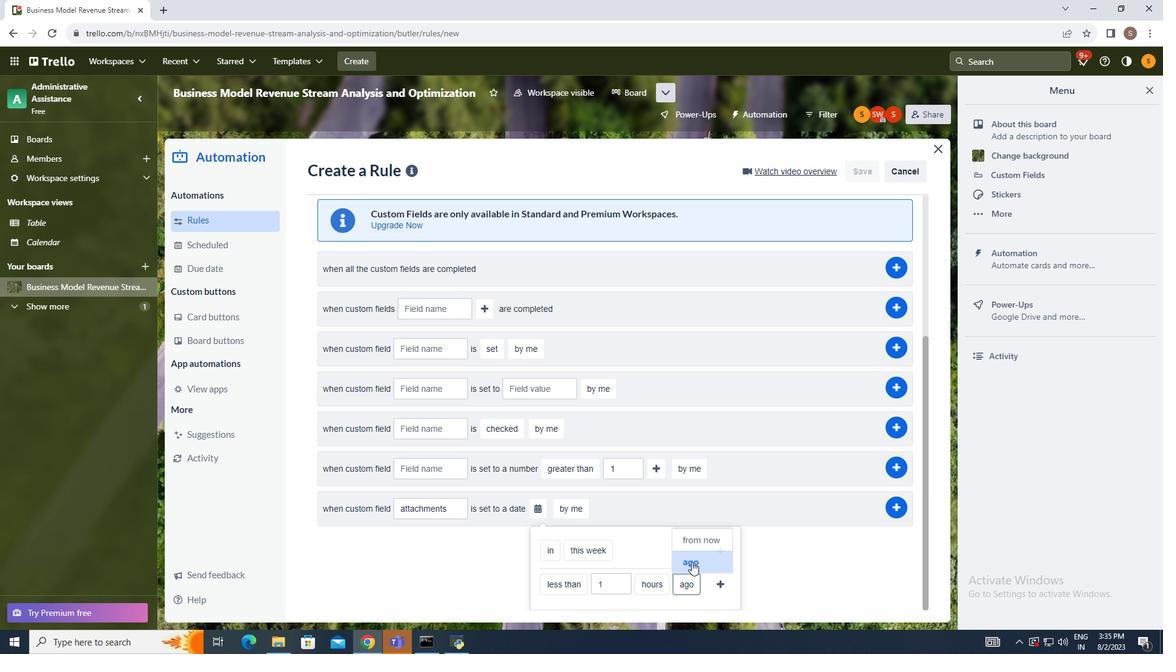 
Action: Mouse moved to (719, 584)
Screenshot: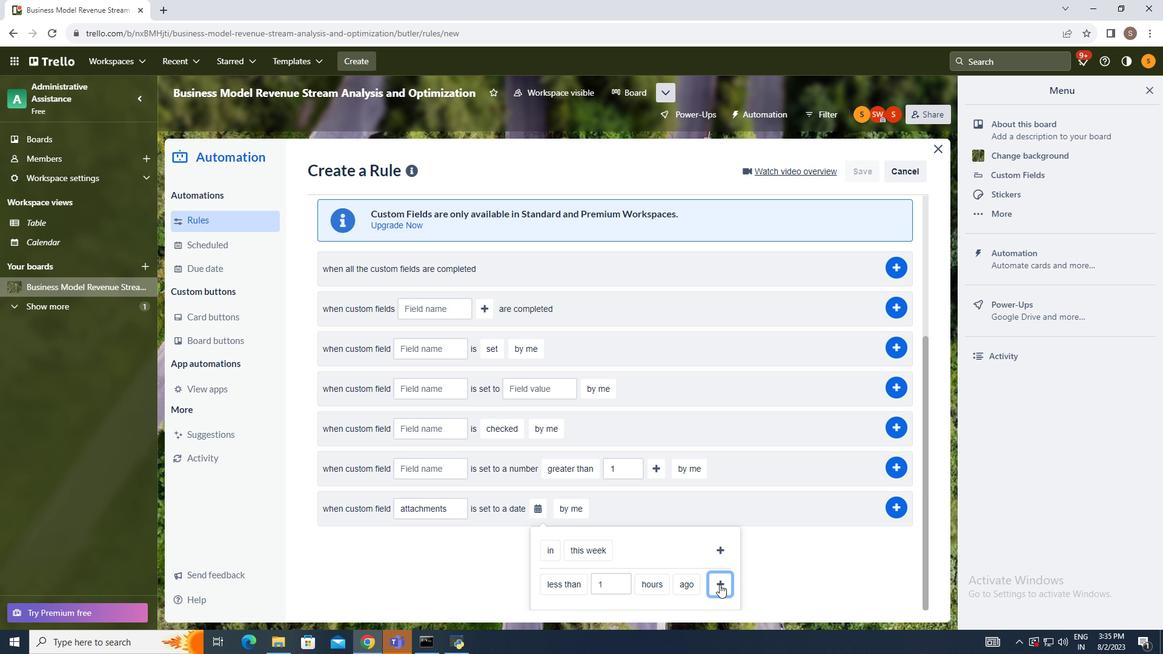 
Action: Mouse pressed left at (719, 584)
Screenshot: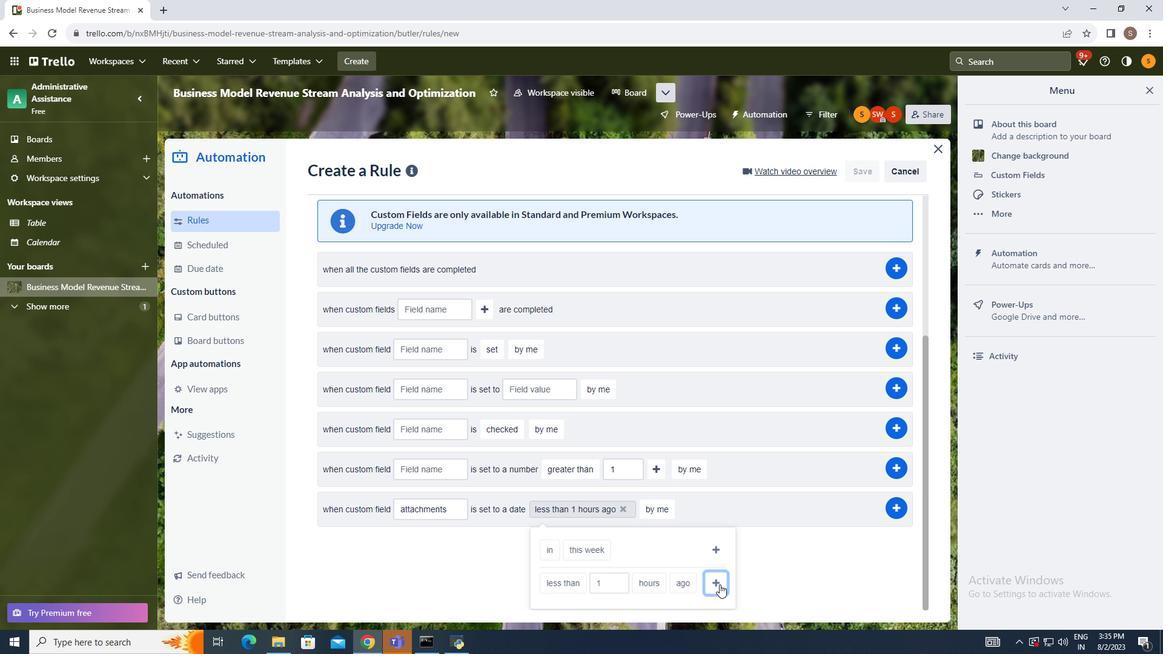
Action: Mouse moved to (663, 575)
Screenshot: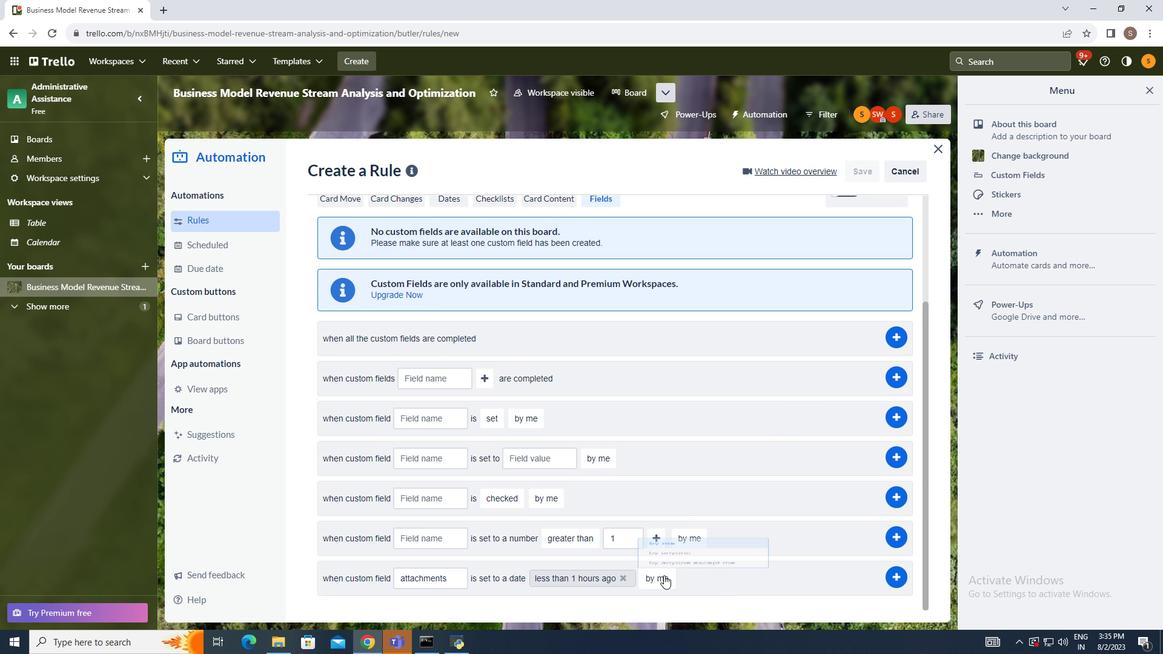 
Action: Mouse pressed left at (663, 575)
Screenshot: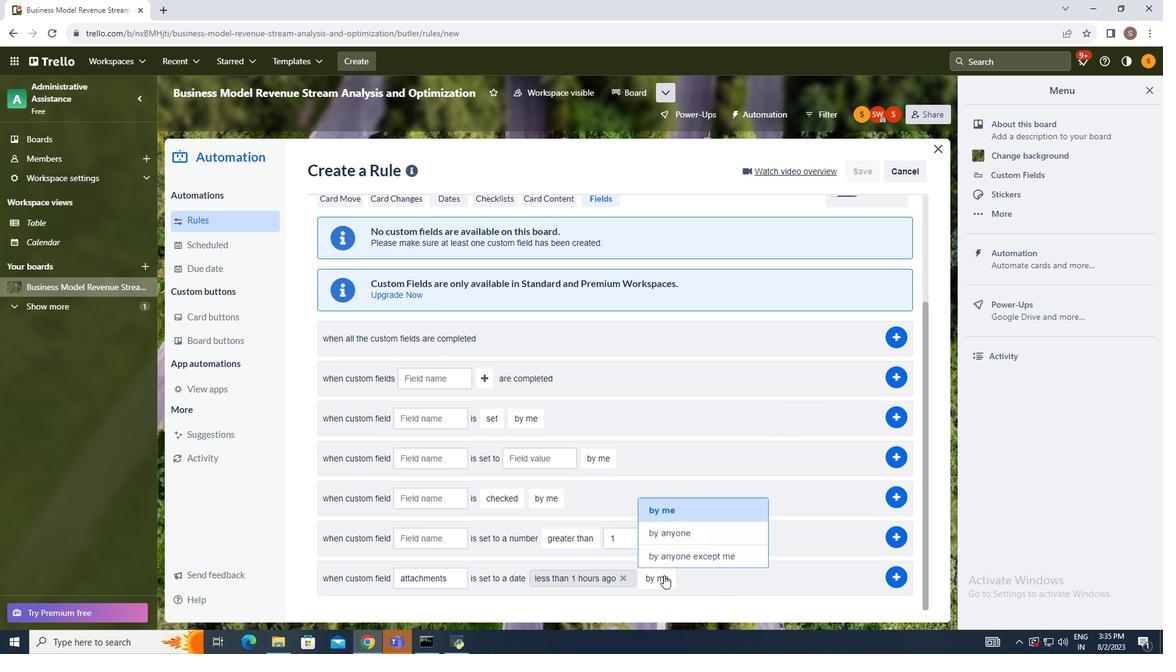 
Action: Mouse moved to (662, 503)
Screenshot: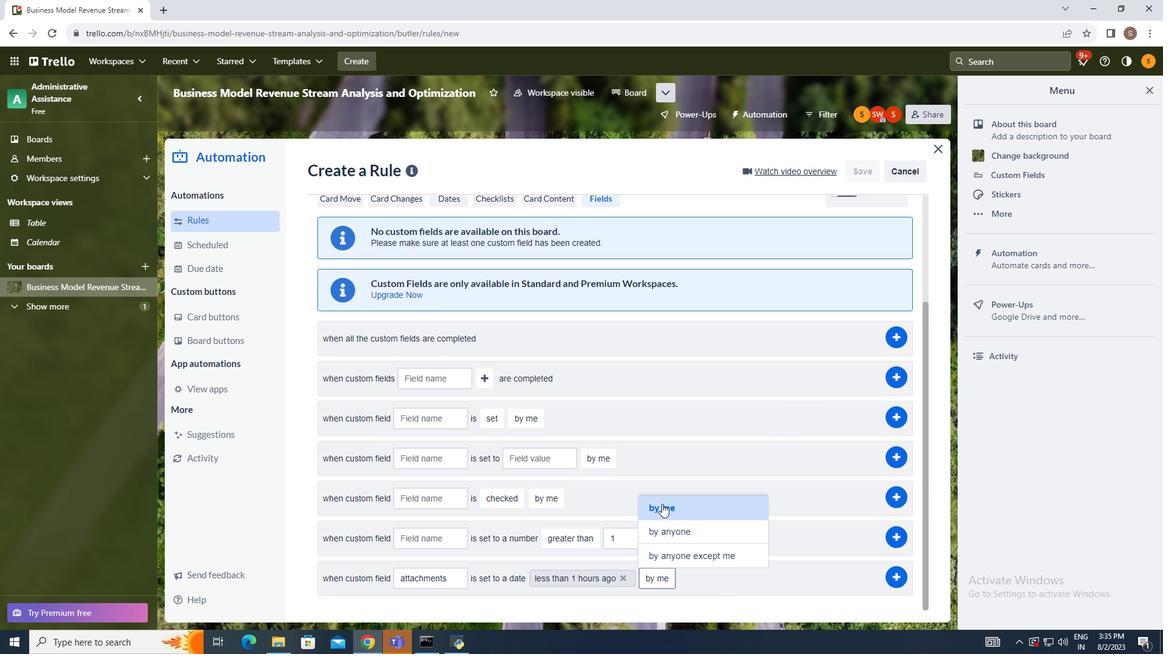 
Action: Mouse pressed left at (662, 503)
Screenshot: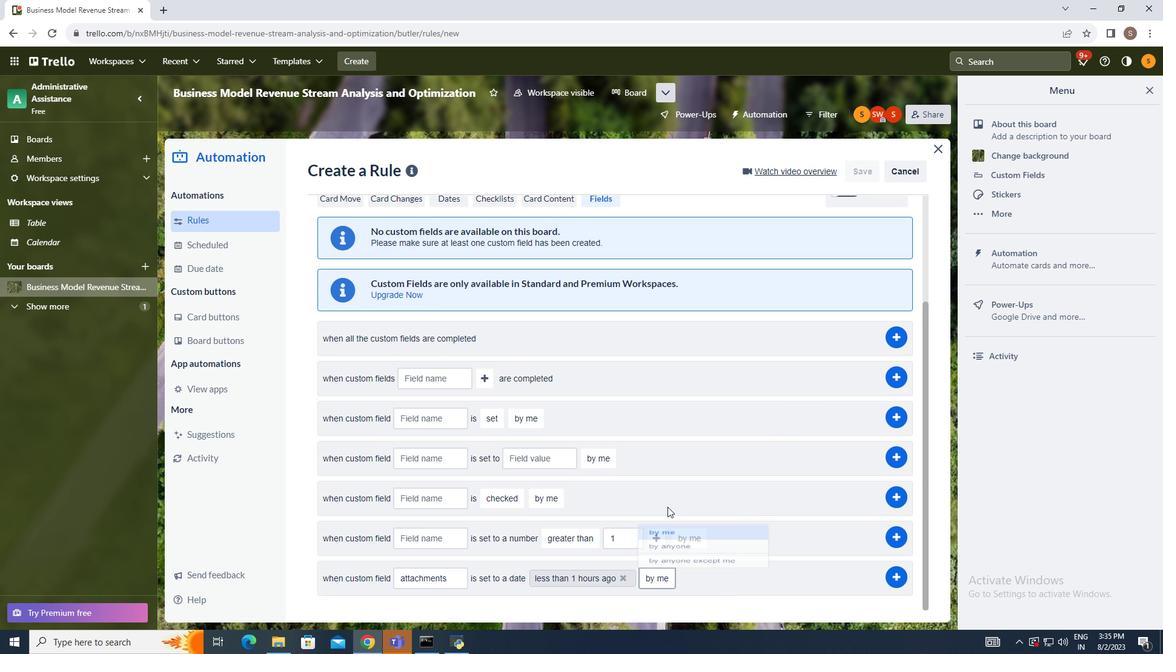 
Action: Mouse moved to (894, 571)
Screenshot: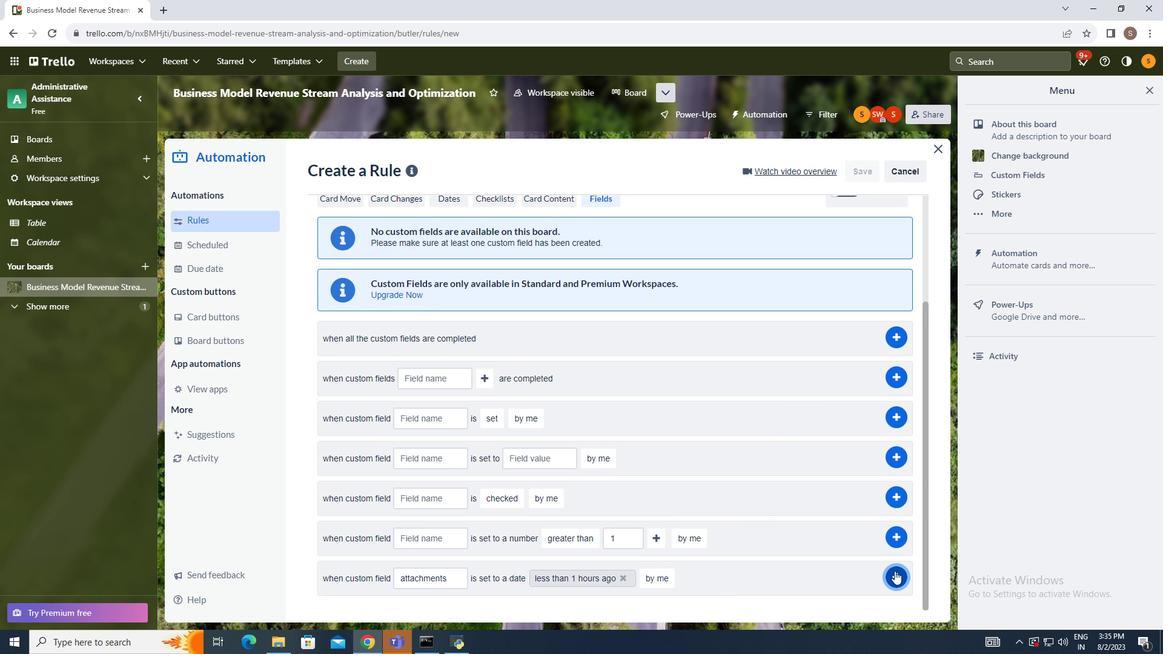 
Action: Mouse pressed left at (894, 571)
Screenshot: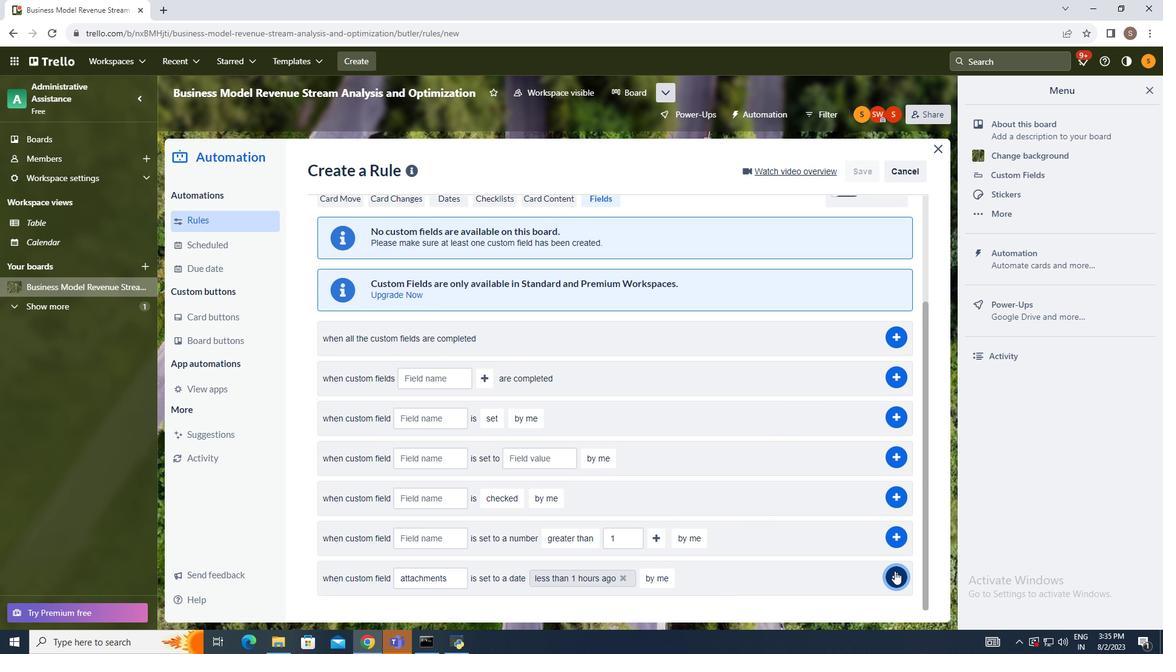 
Action: Mouse moved to (980, 539)
Screenshot: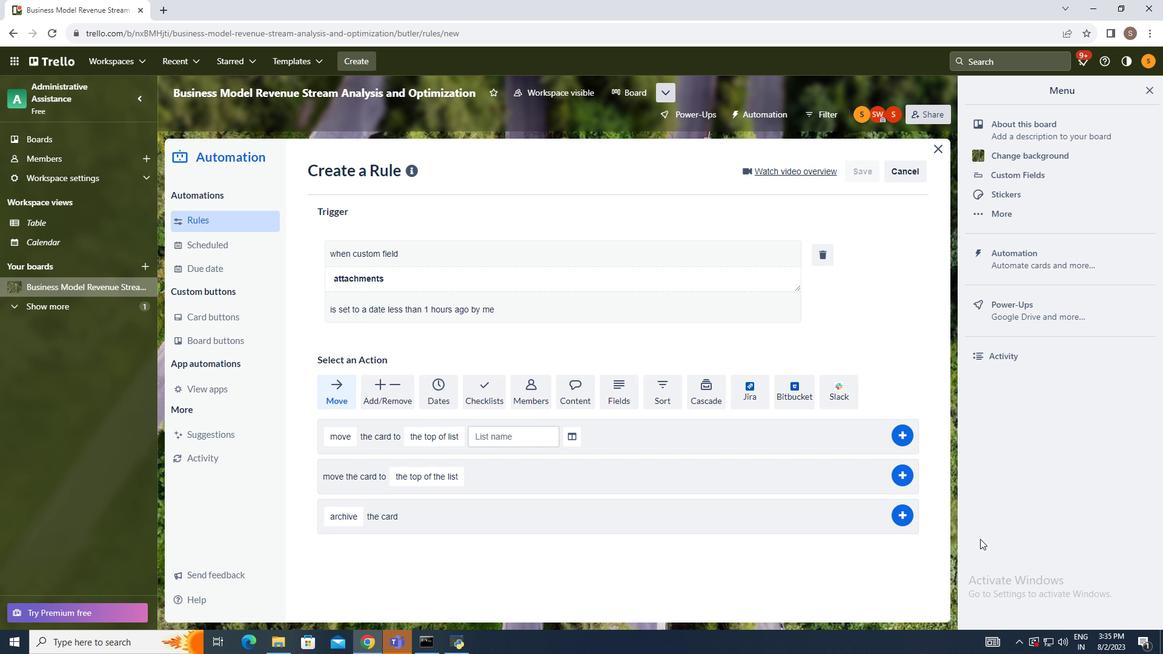 
